 Task: Plan a time block for the yoga and relaxation practice.
Action: Mouse moved to (103, 102)
Screenshot: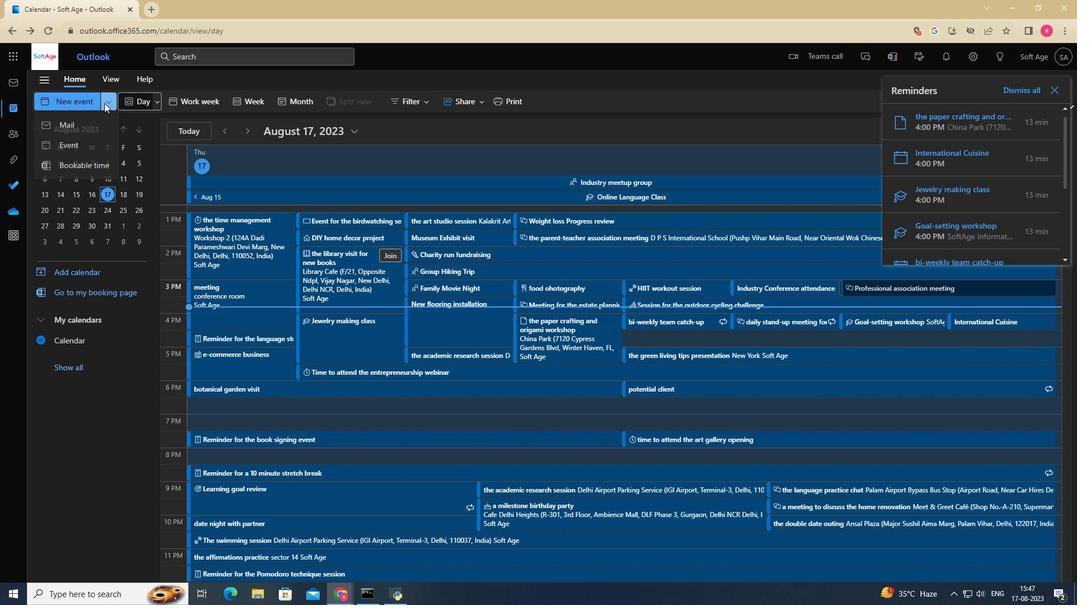 
Action: Mouse pressed left at (103, 102)
Screenshot: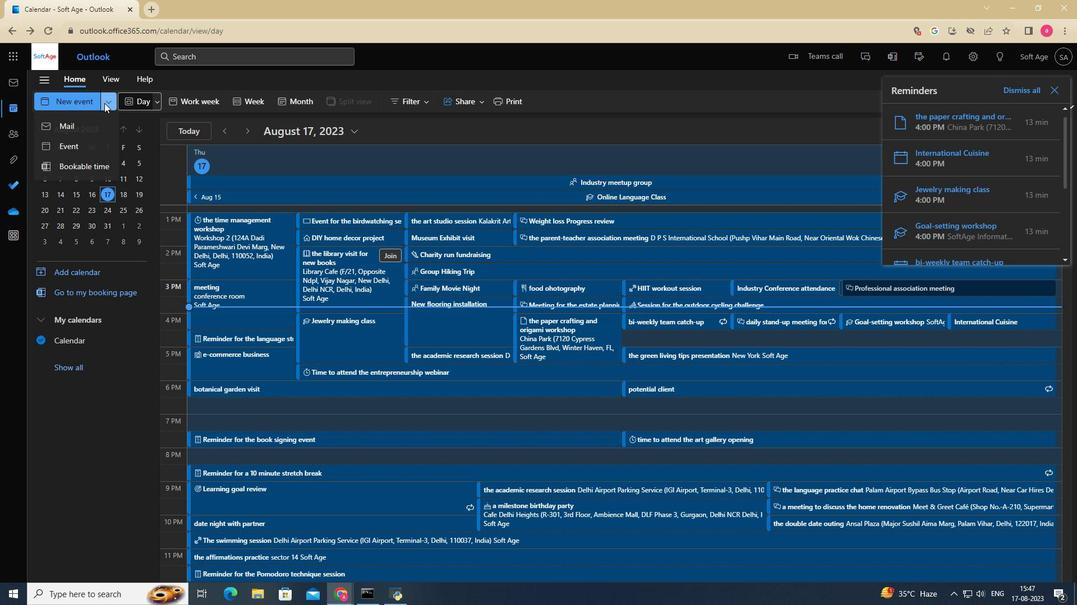 
Action: Mouse moved to (79, 166)
Screenshot: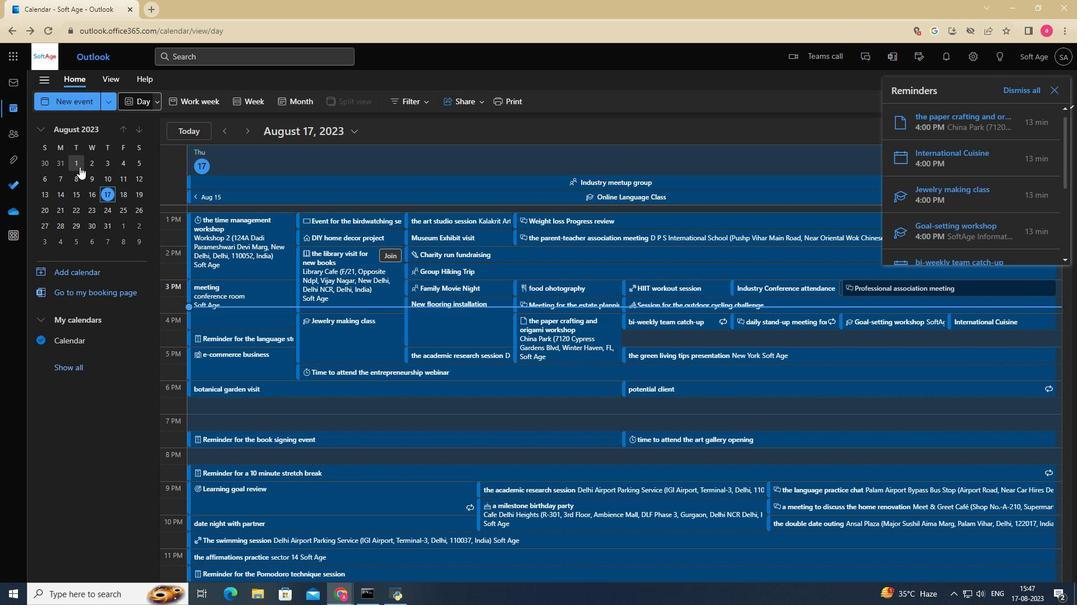 
Action: Mouse pressed left at (79, 166)
Screenshot: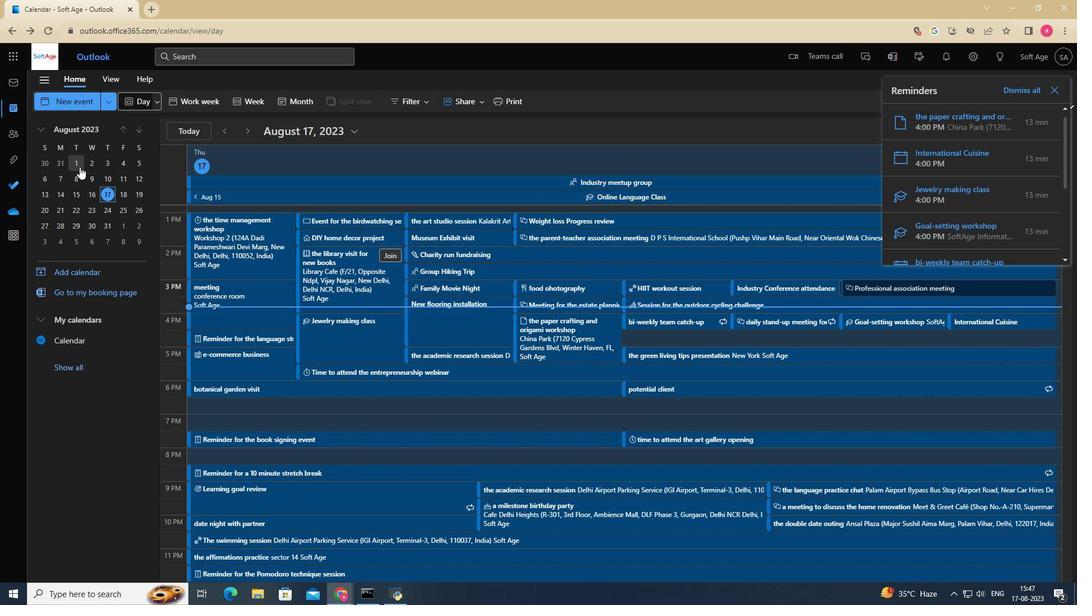 
Action: Mouse moved to (342, 130)
Screenshot: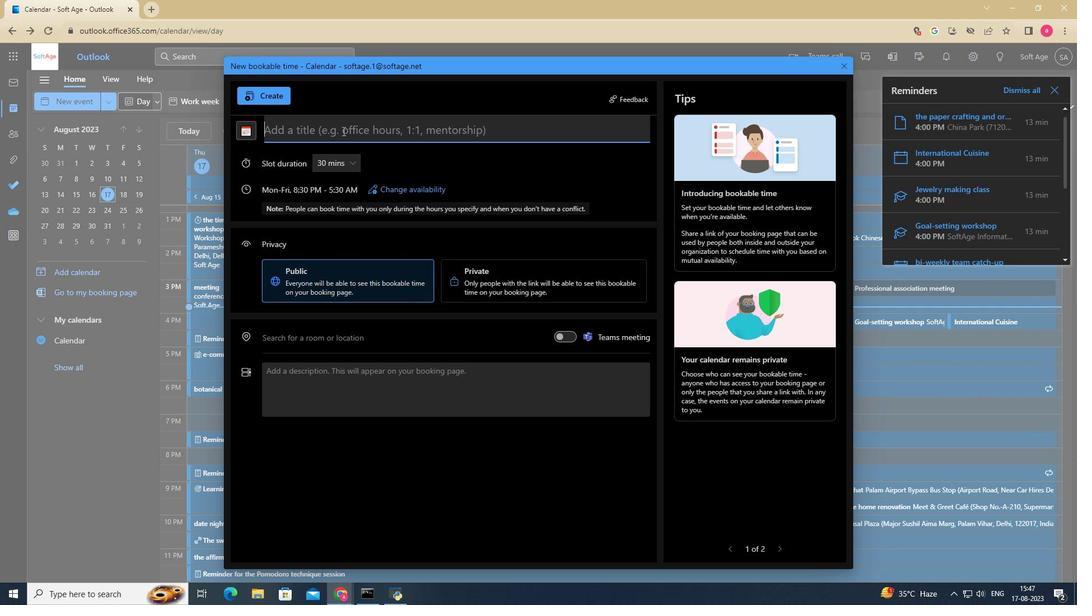 
Action: Mouse pressed left at (342, 130)
Screenshot: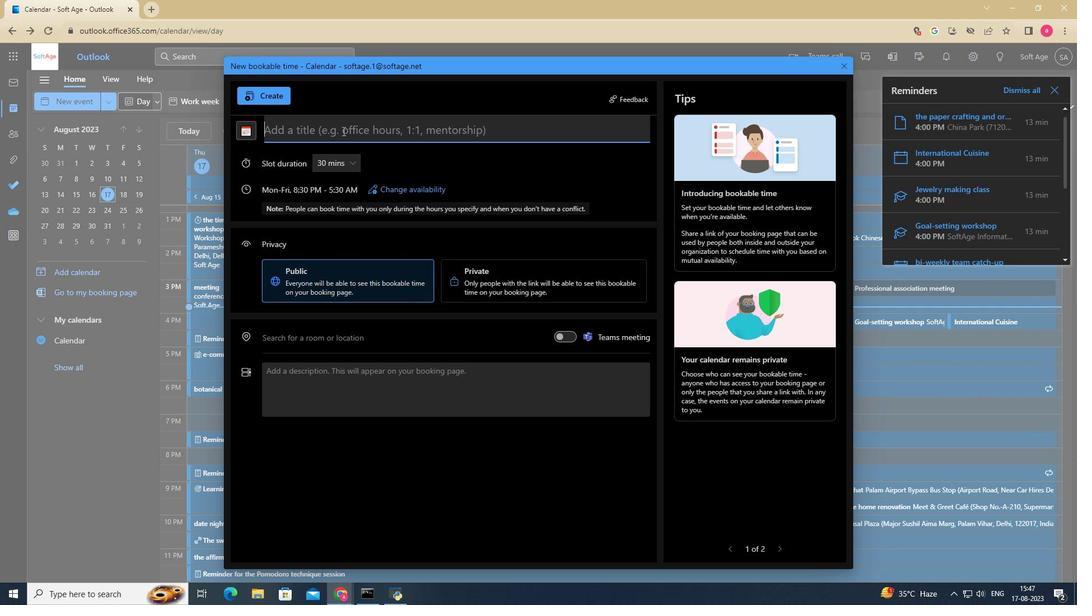 
Action: Key pressed the<Key.space>yoga<Key.space>and<Key.space>relaxation<Key.space>practice.<Key.backspace>
Screenshot: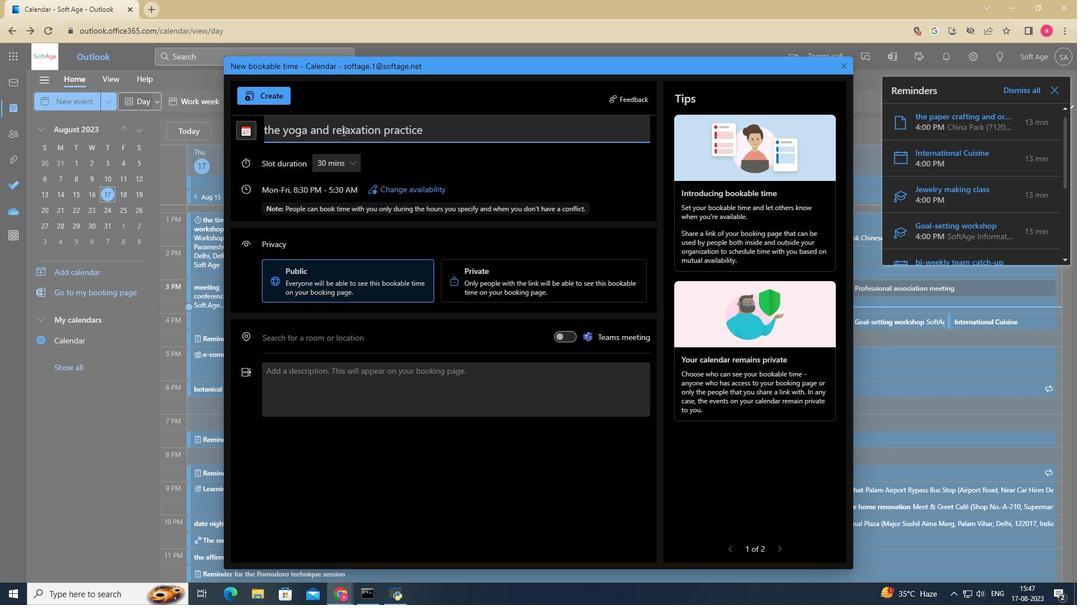 
Action: Mouse moved to (324, 169)
Screenshot: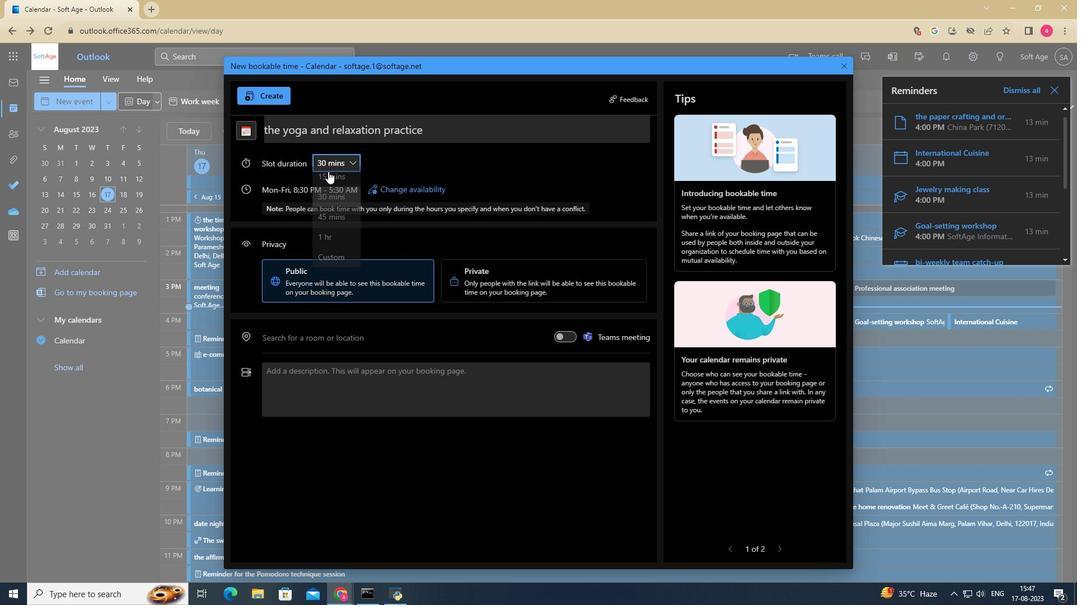 
Action: Mouse pressed left at (324, 169)
Screenshot: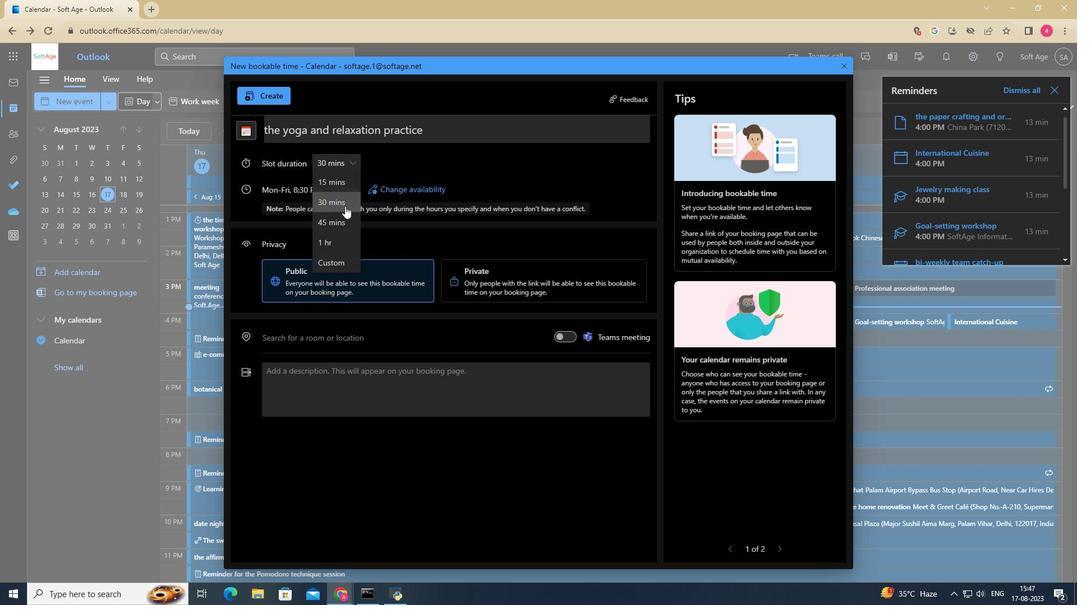 
Action: Mouse moved to (346, 216)
Screenshot: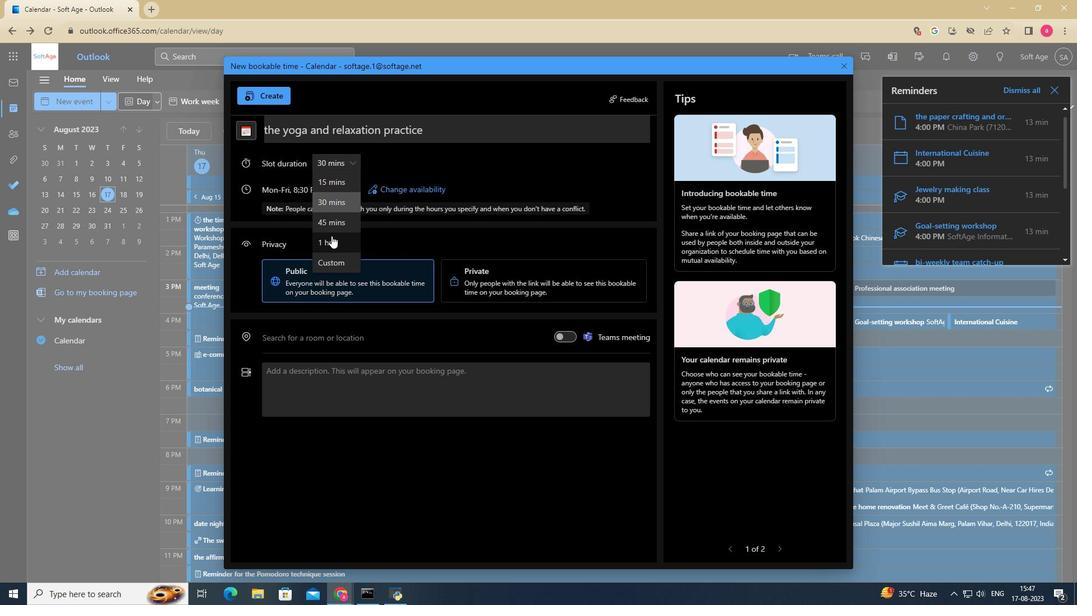 
Action: Mouse scrolled (346, 214) with delta (0, 0)
Screenshot: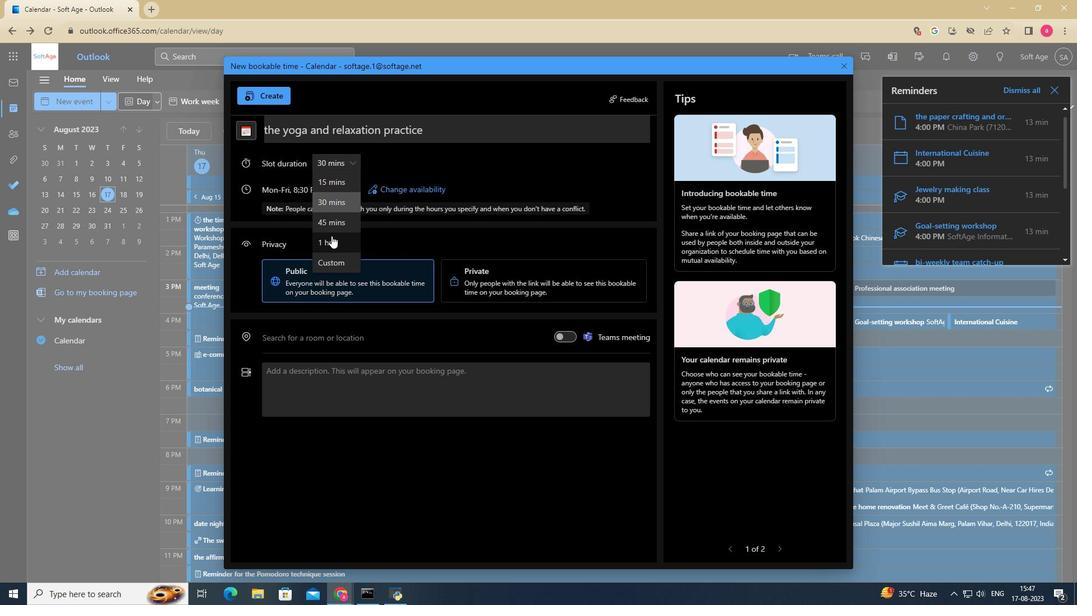 
Action: Mouse moved to (346, 218)
Screenshot: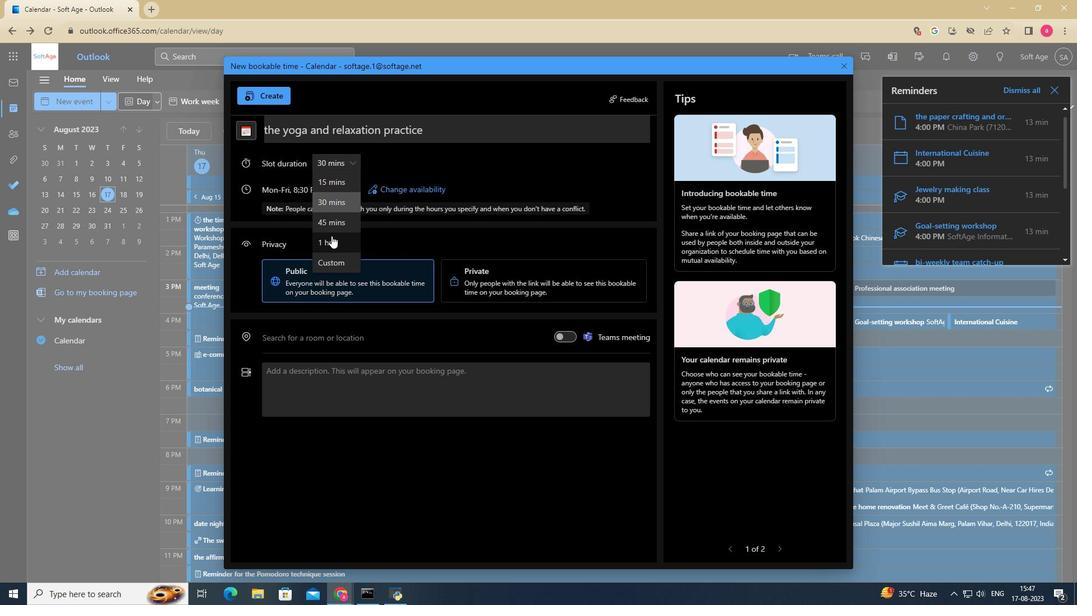 
Action: Mouse scrolled (346, 217) with delta (0, 0)
Screenshot: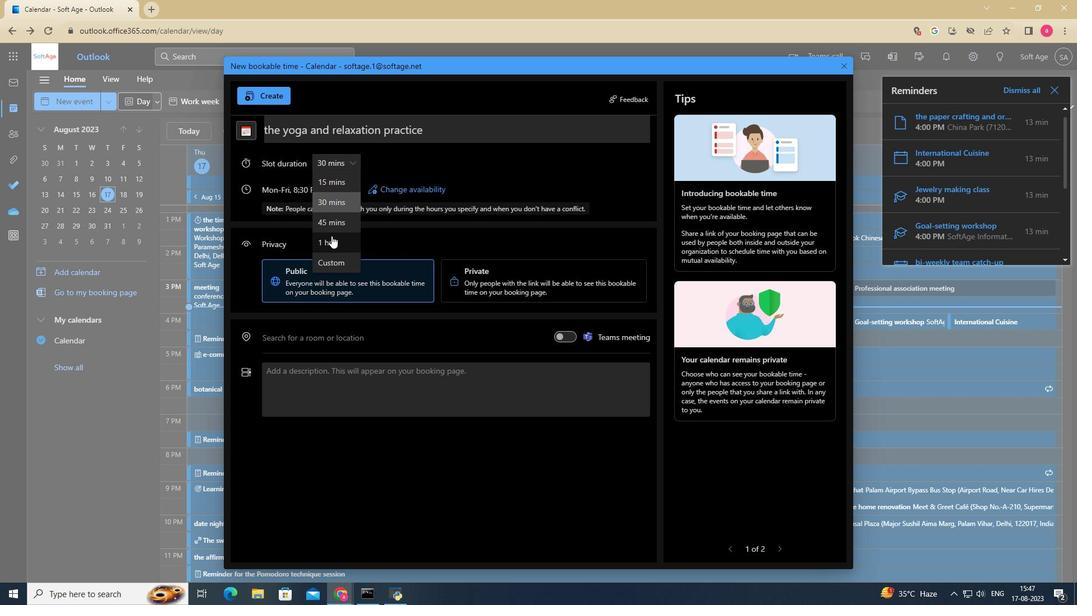 
Action: Mouse moved to (346, 218)
Screenshot: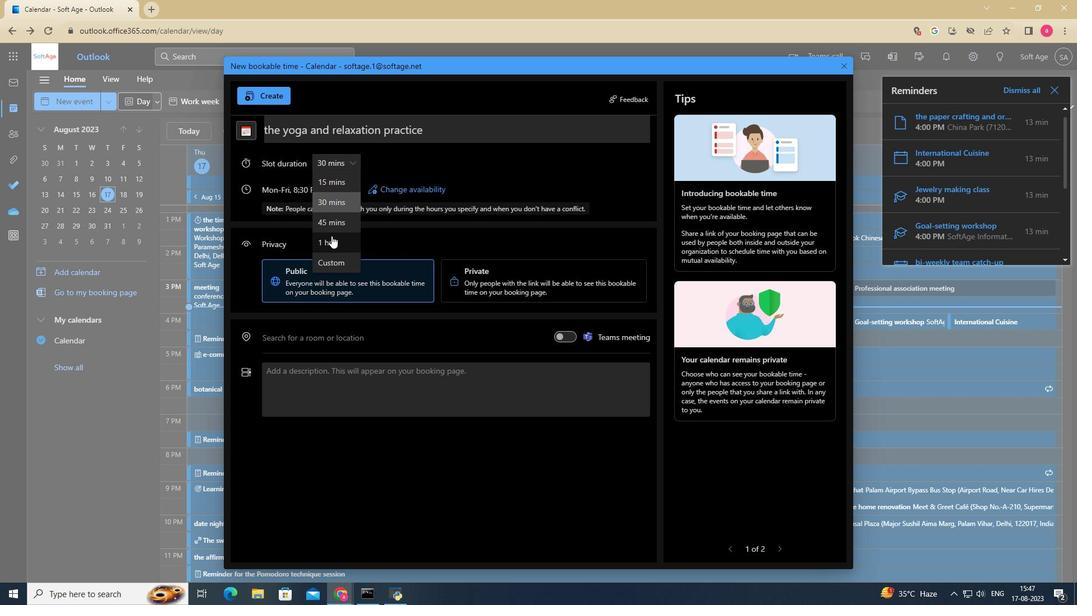 
Action: Mouse scrolled (346, 218) with delta (0, 0)
Screenshot: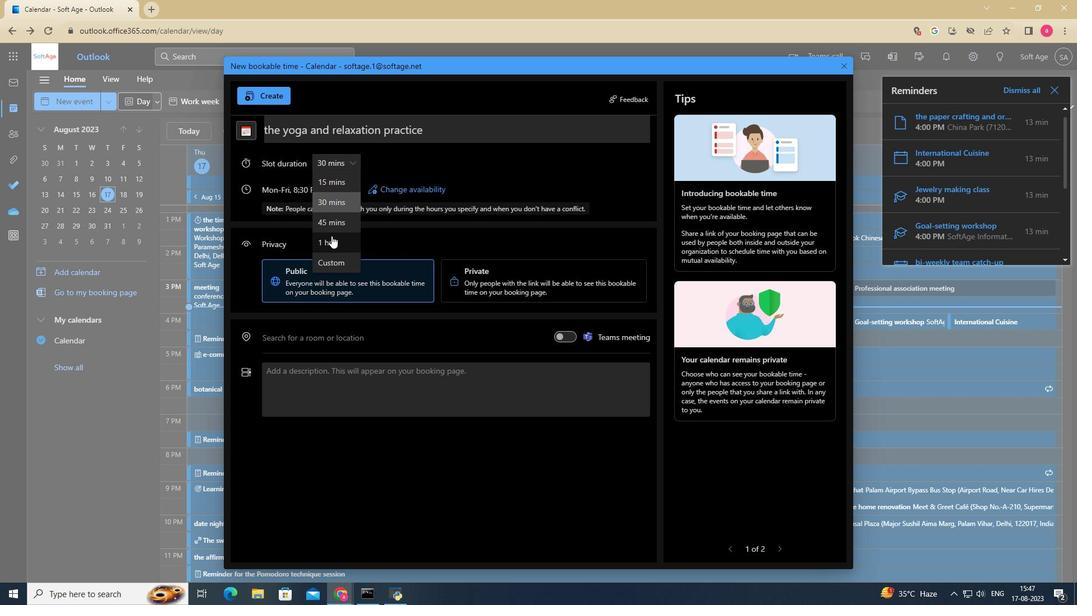 
Action: Mouse scrolled (346, 218) with delta (0, 0)
Screenshot: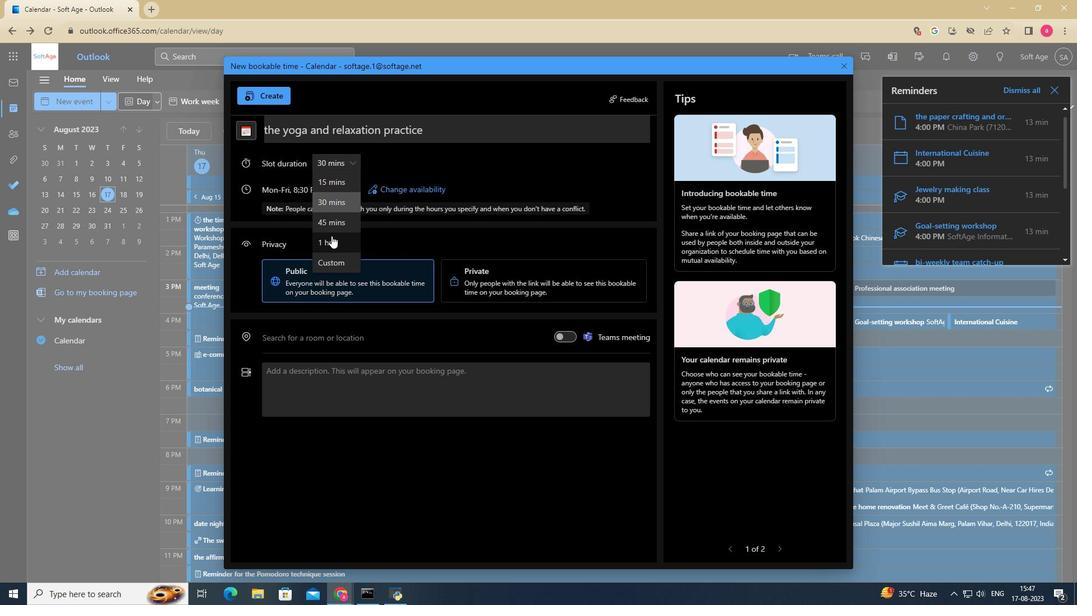 
Action: Mouse scrolled (346, 218) with delta (0, 0)
Screenshot: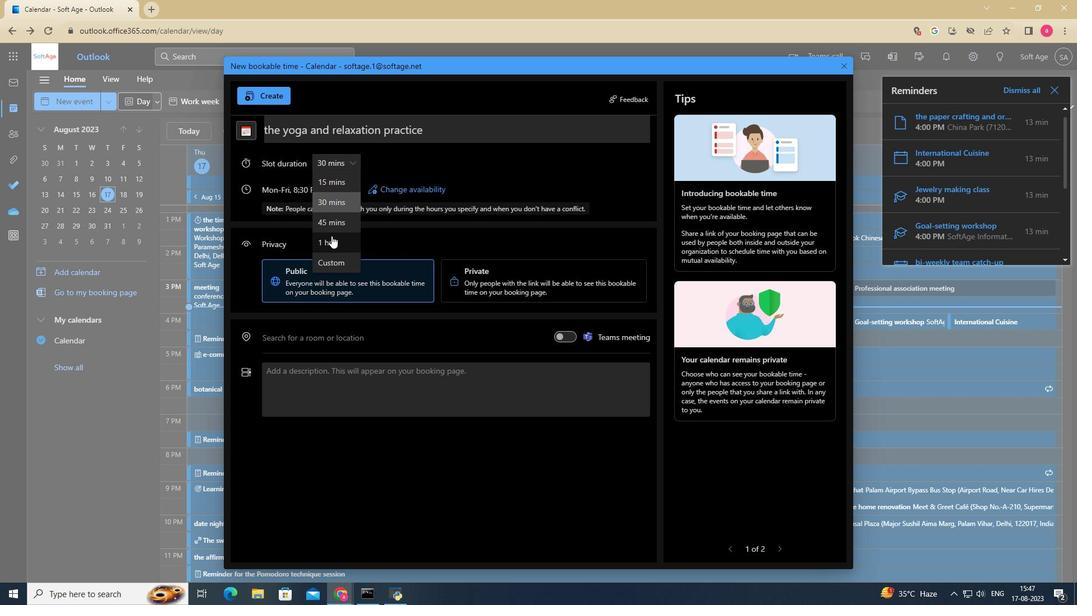 
Action: Mouse moved to (331, 235)
Screenshot: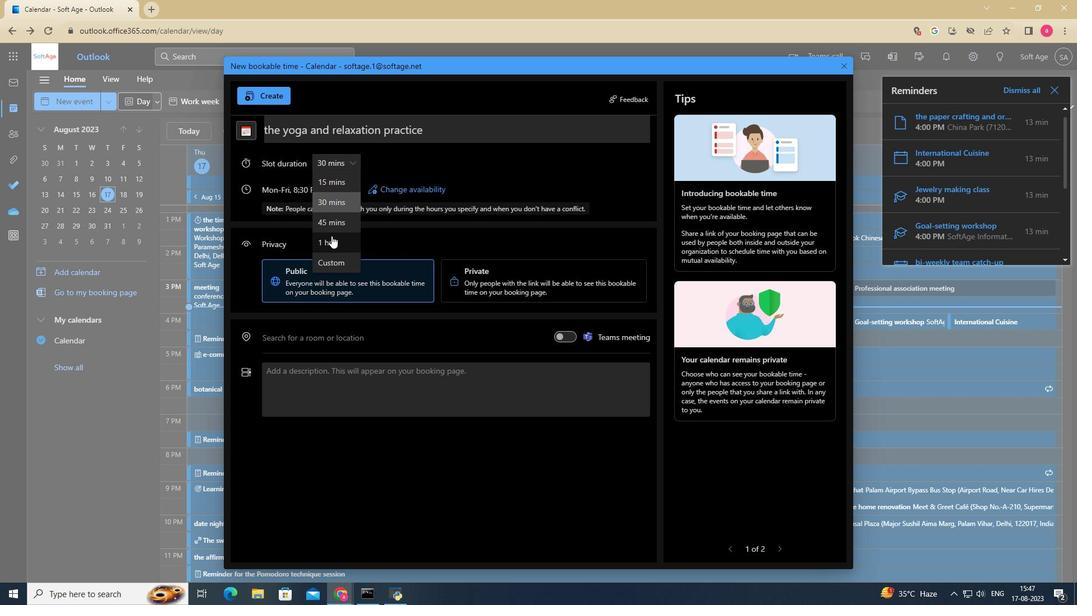 
Action: Mouse pressed left at (331, 235)
Screenshot: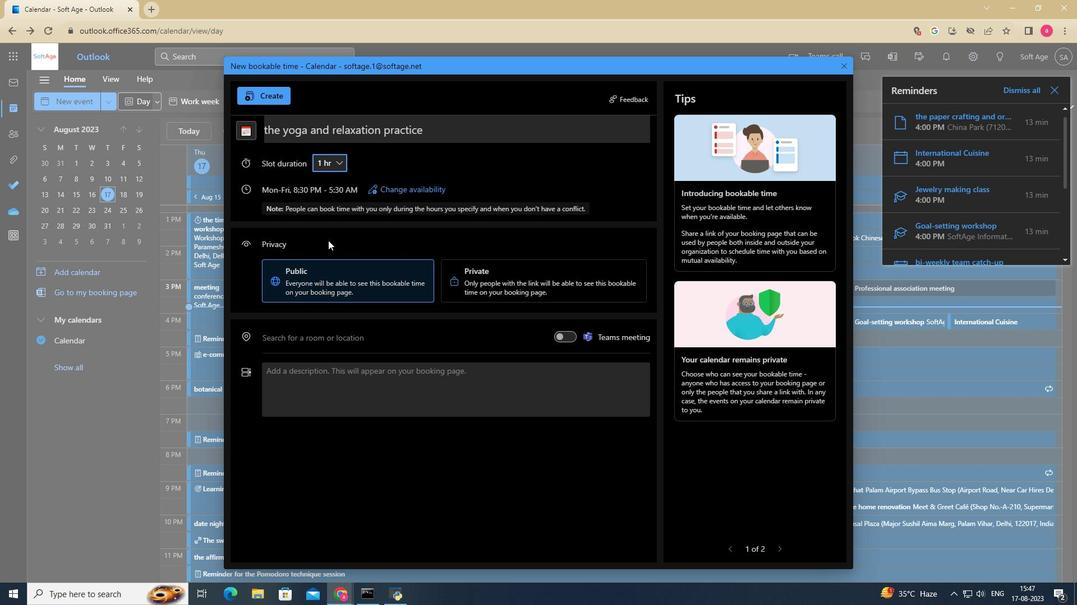 
Action: Mouse moved to (386, 192)
Screenshot: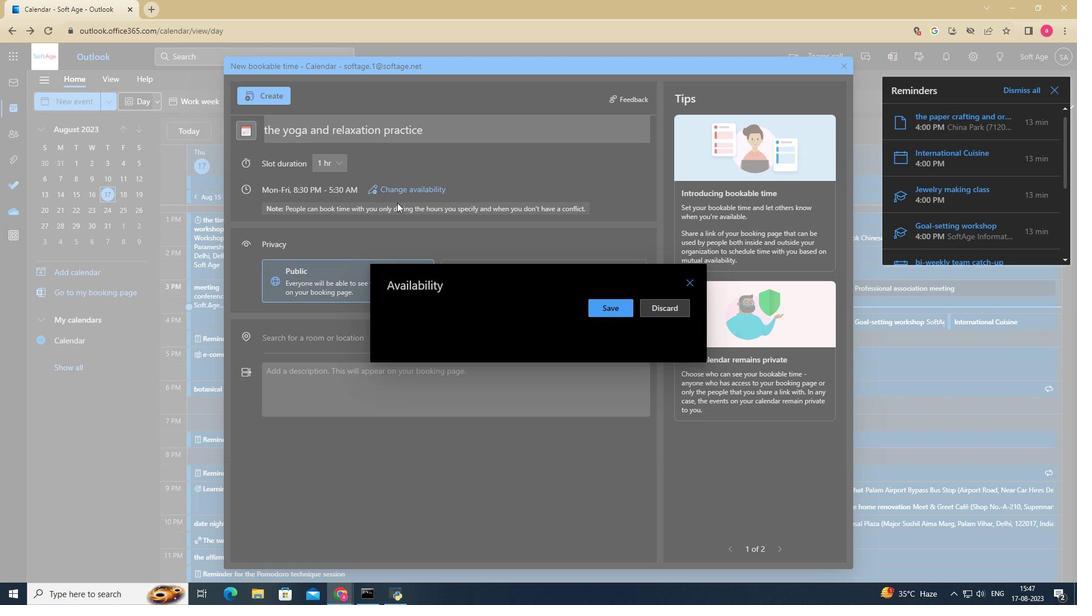 
Action: Mouse pressed left at (386, 192)
Screenshot: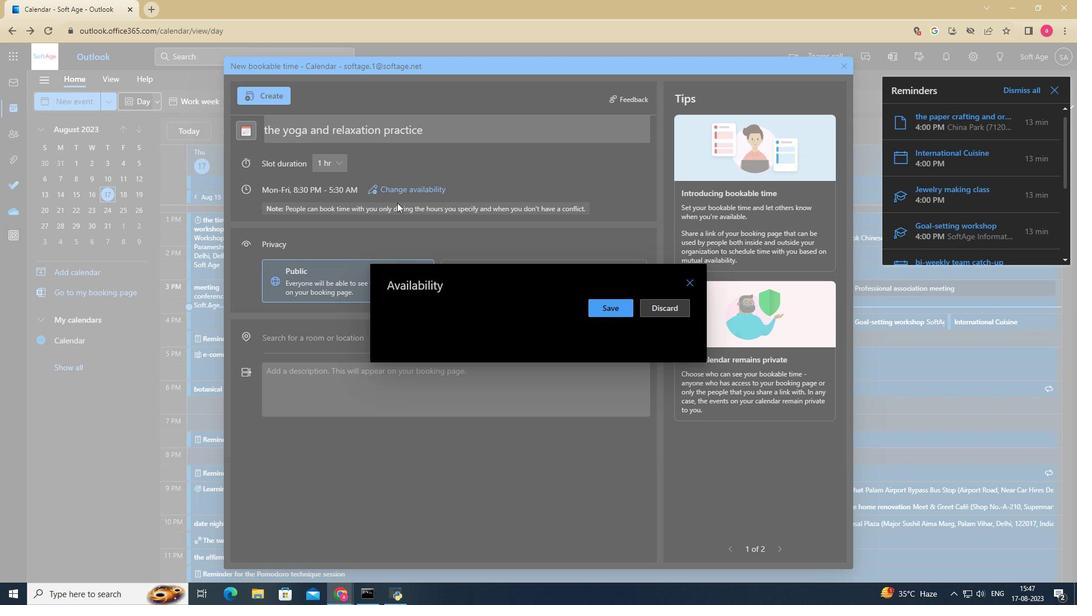 
Action: Mouse moved to (578, 316)
Screenshot: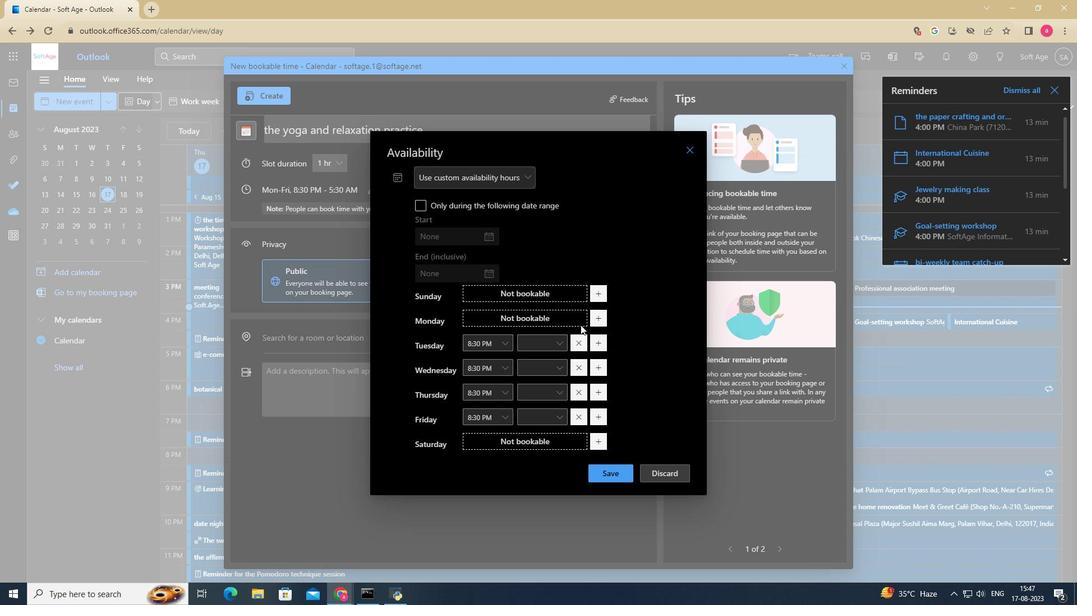 
Action: Mouse pressed left at (578, 316)
Screenshot: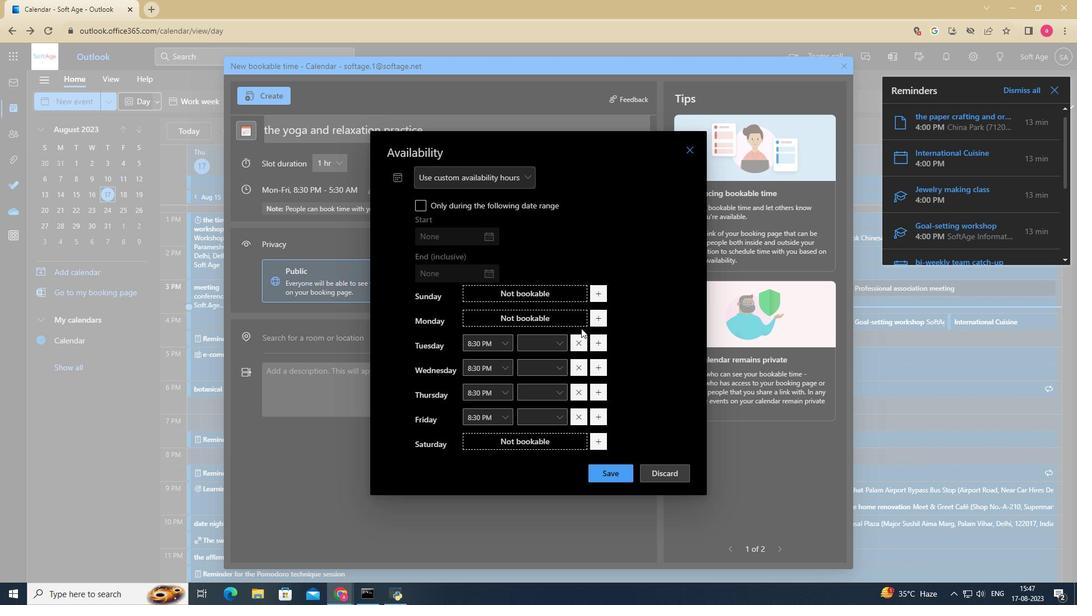 
Action: Mouse moved to (580, 331)
Screenshot: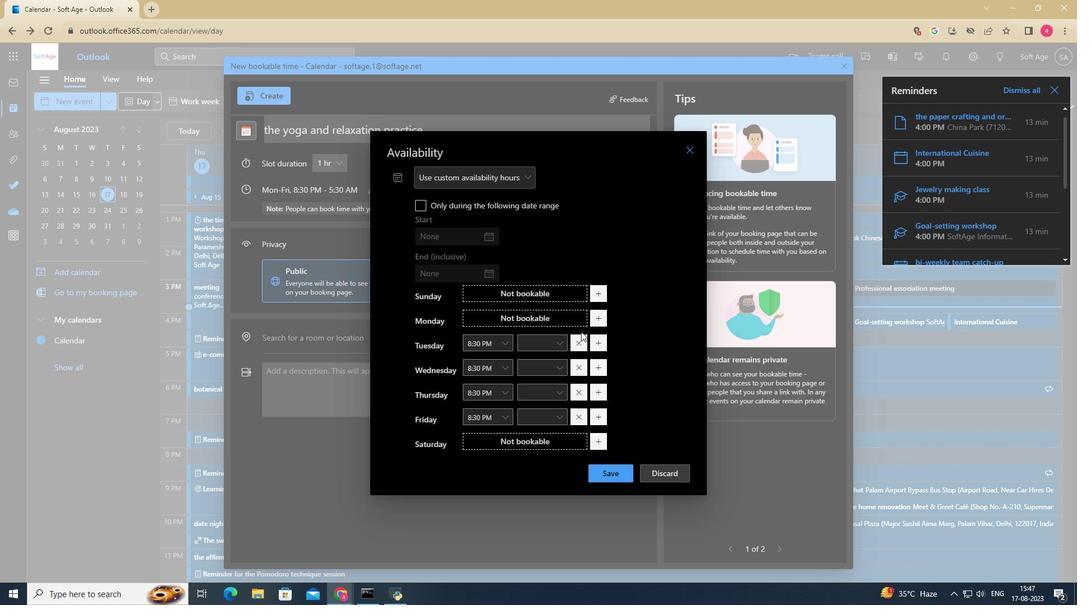 
Action: Mouse pressed left at (580, 331)
Screenshot: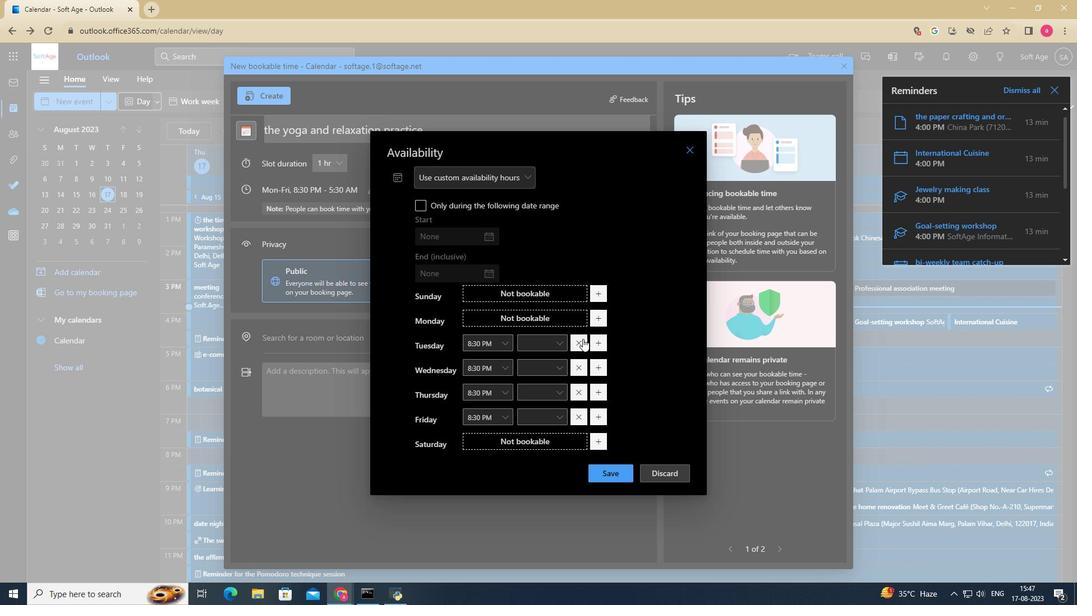 
Action: Mouse moved to (582, 338)
Screenshot: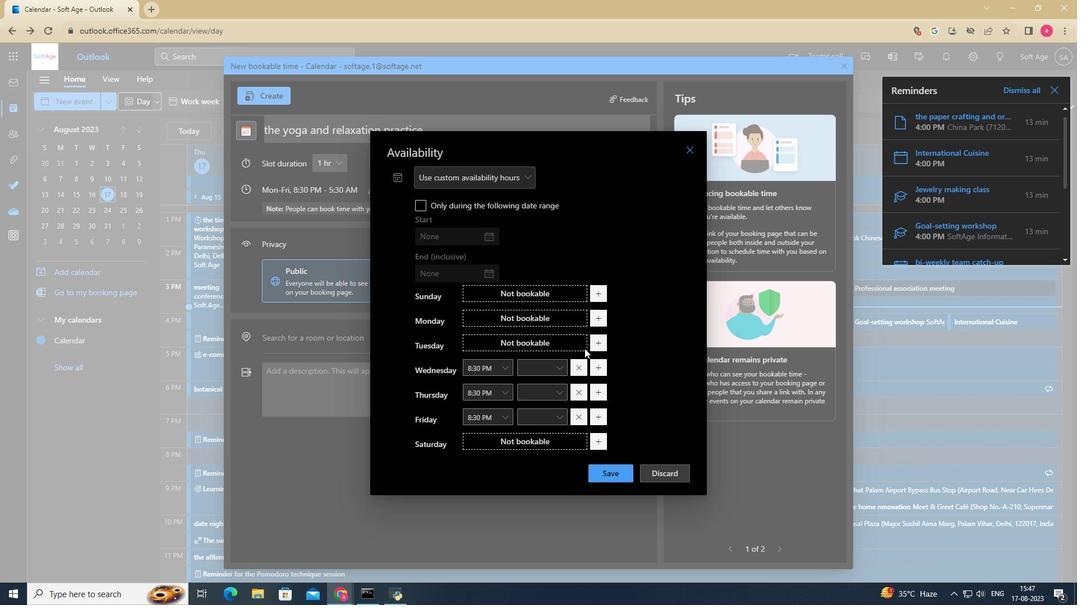 
Action: Mouse pressed left at (582, 338)
Screenshot: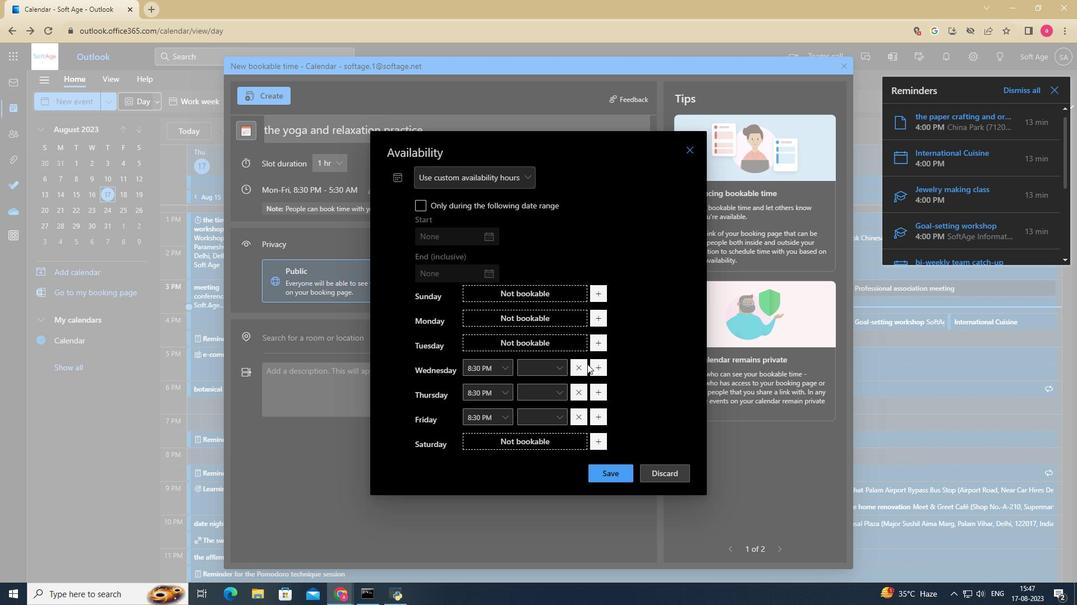 
Action: Mouse moved to (585, 364)
Screenshot: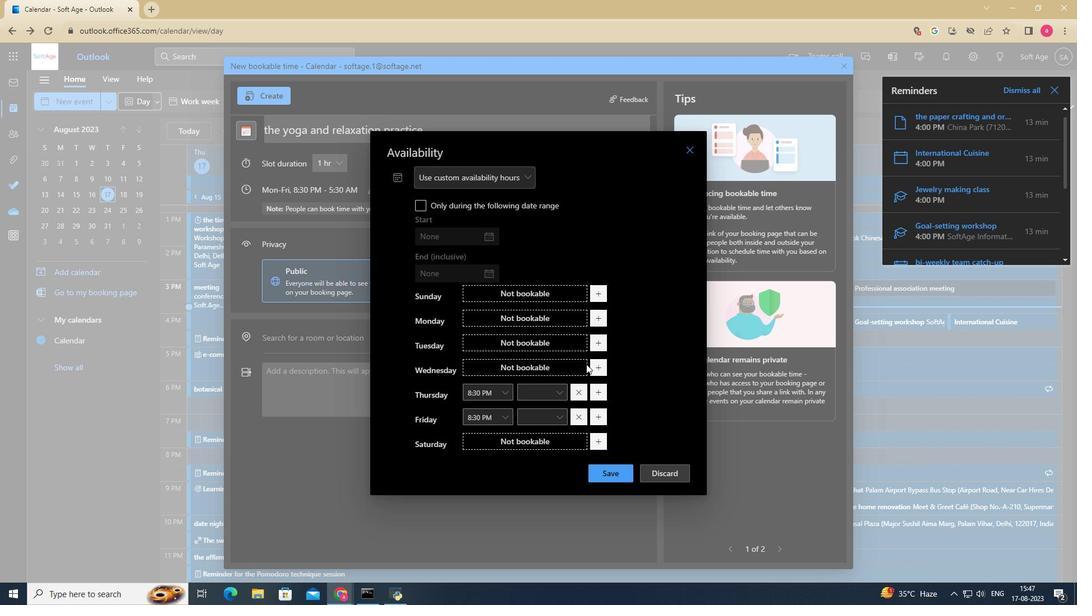 
Action: Mouse pressed left at (585, 364)
Screenshot: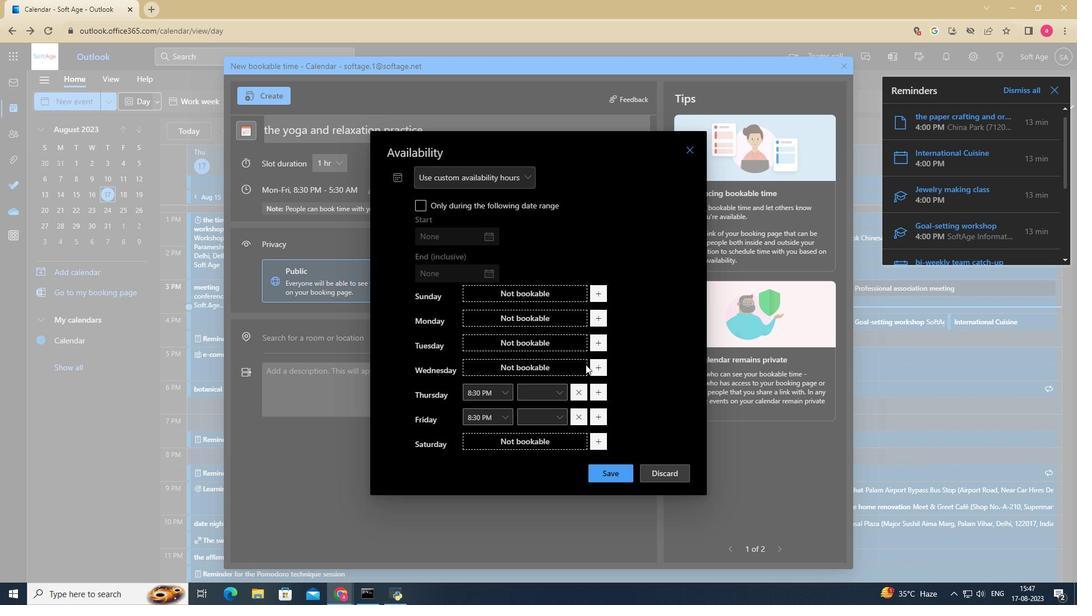 
Action: Mouse moved to (574, 391)
Screenshot: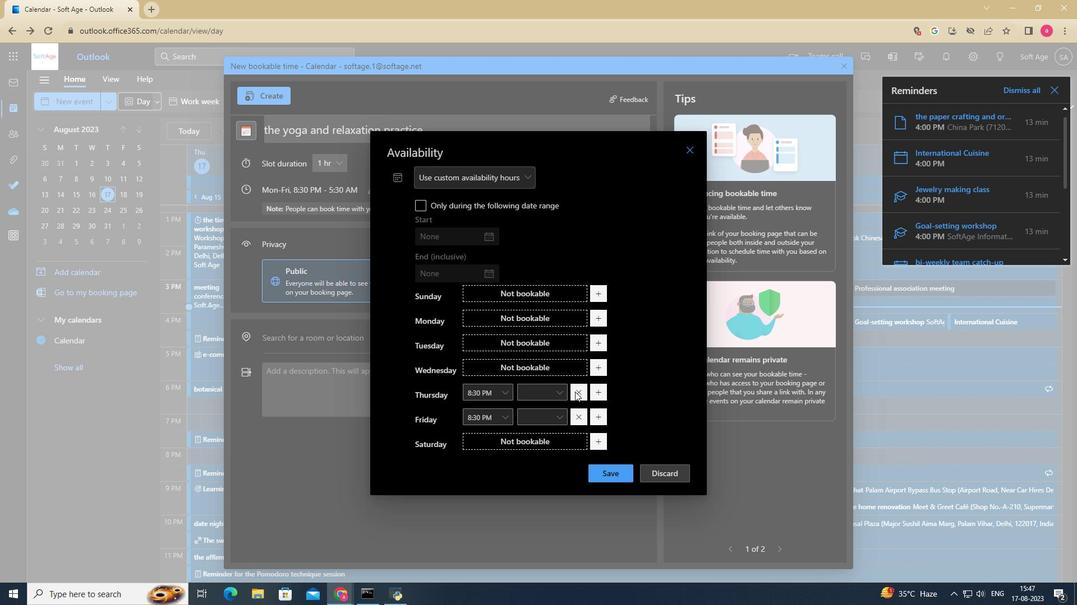 
Action: Mouse pressed left at (574, 391)
Screenshot: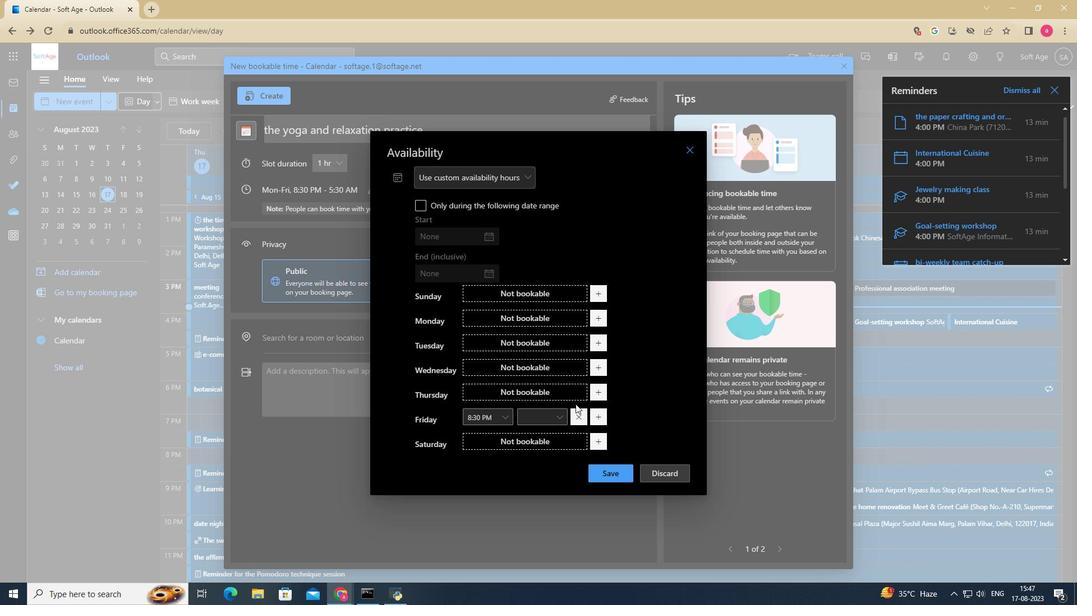 
Action: Mouse moved to (562, 411)
Screenshot: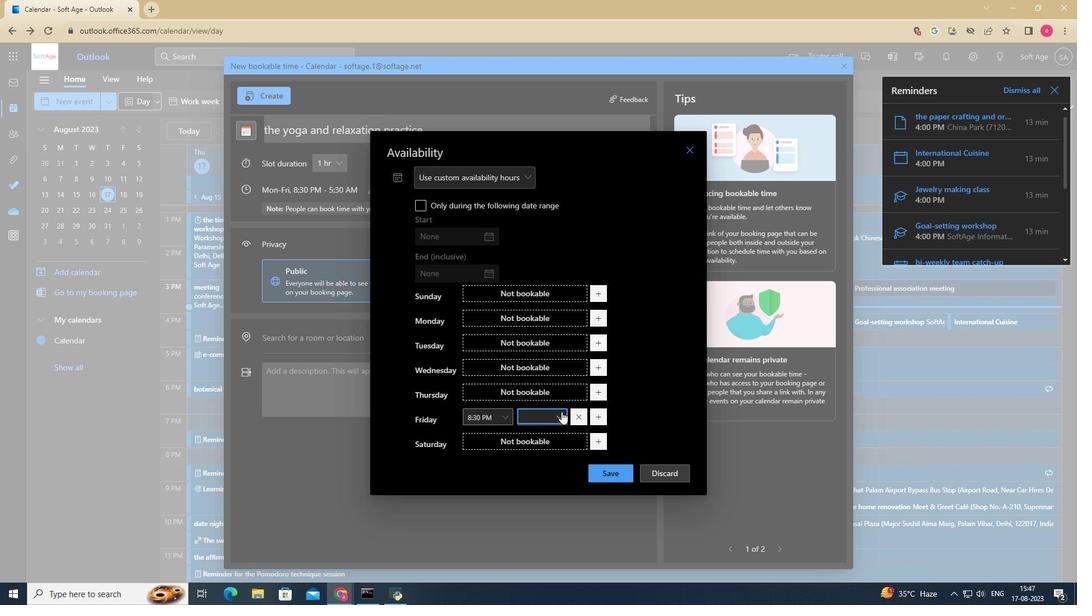 
Action: Mouse pressed left at (562, 411)
Screenshot: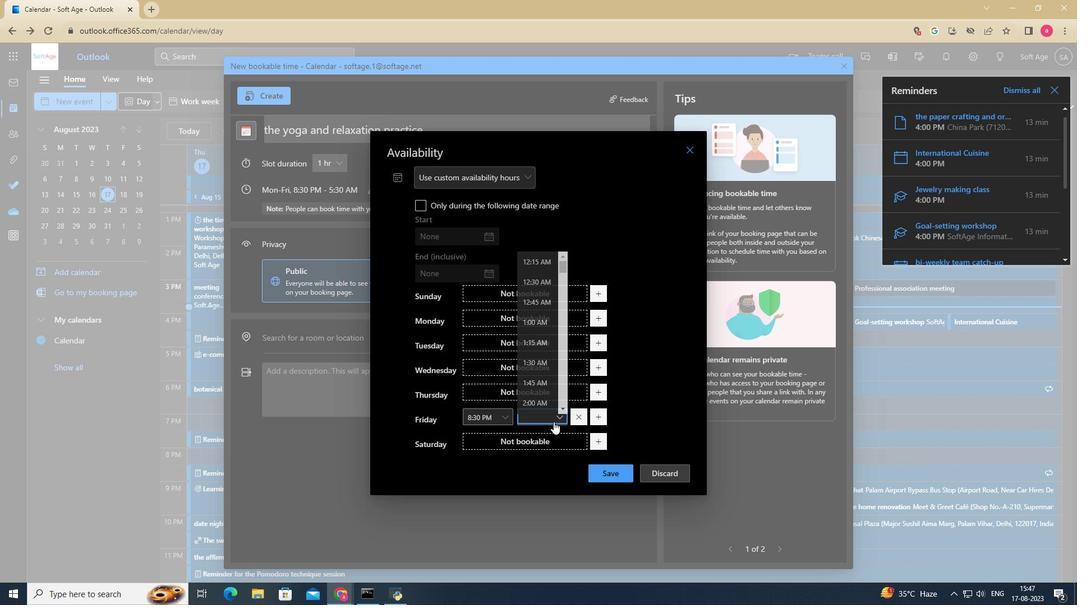 
Action: Mouse moved to (529, 396)
Screenshot: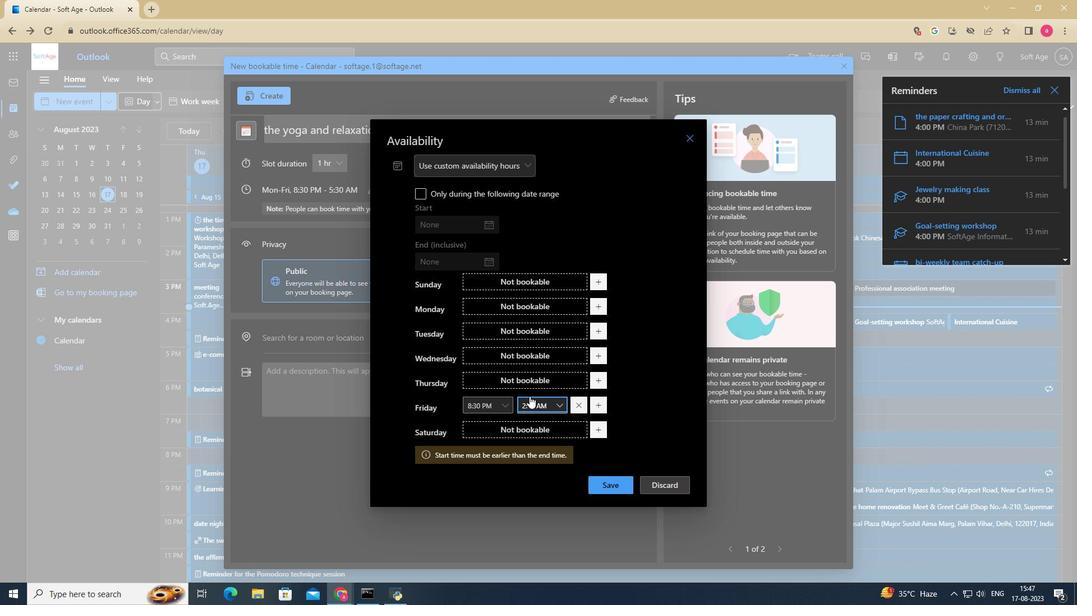 
Action: Mouse pressed left at (529, 396)
Screenshot: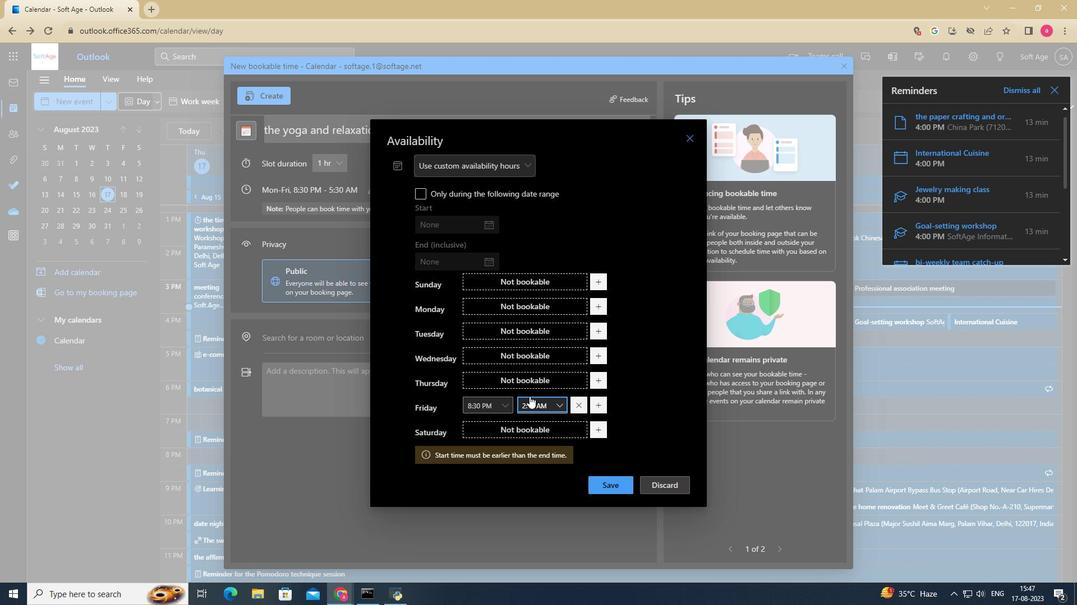 
Action: Mouse moved to (541, 405)
Screenshot: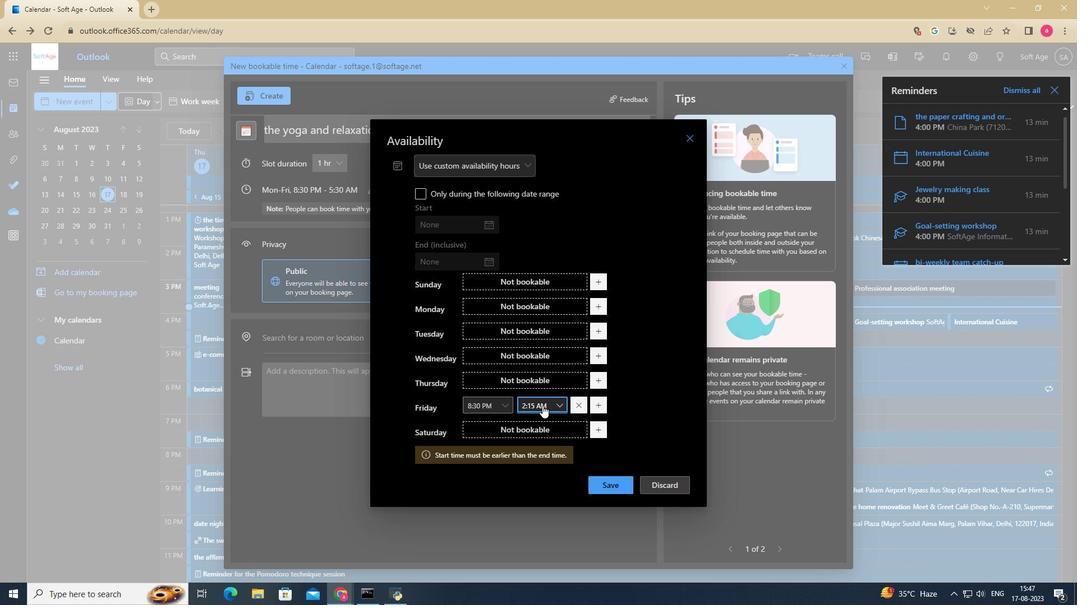 
Action: Mouse pressed left at (541, 405)
Screenshot: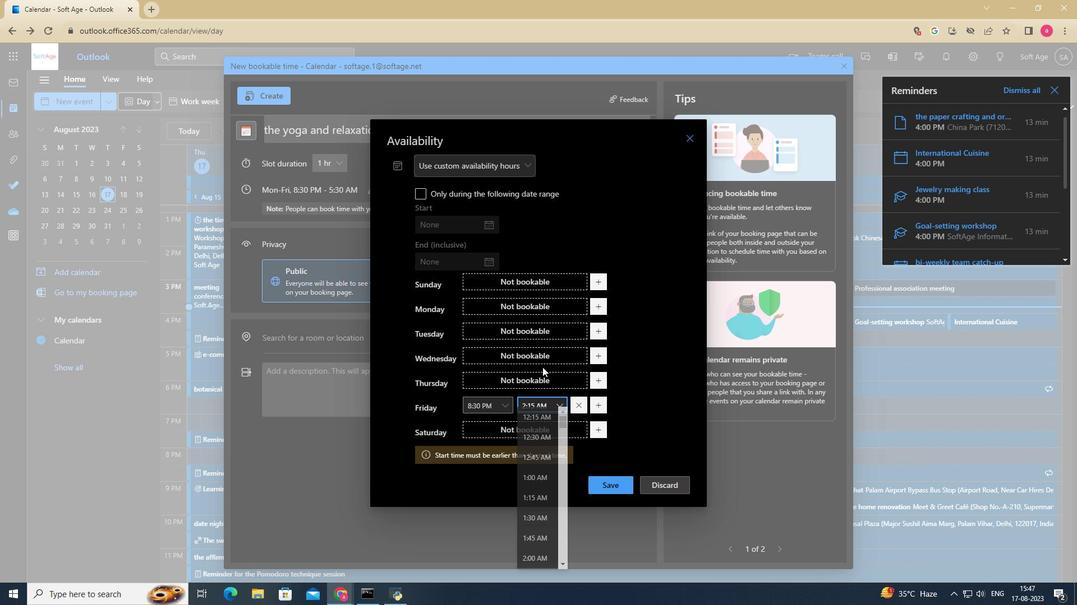 
Action: Mouse moved to (540, 424)
Screenshot: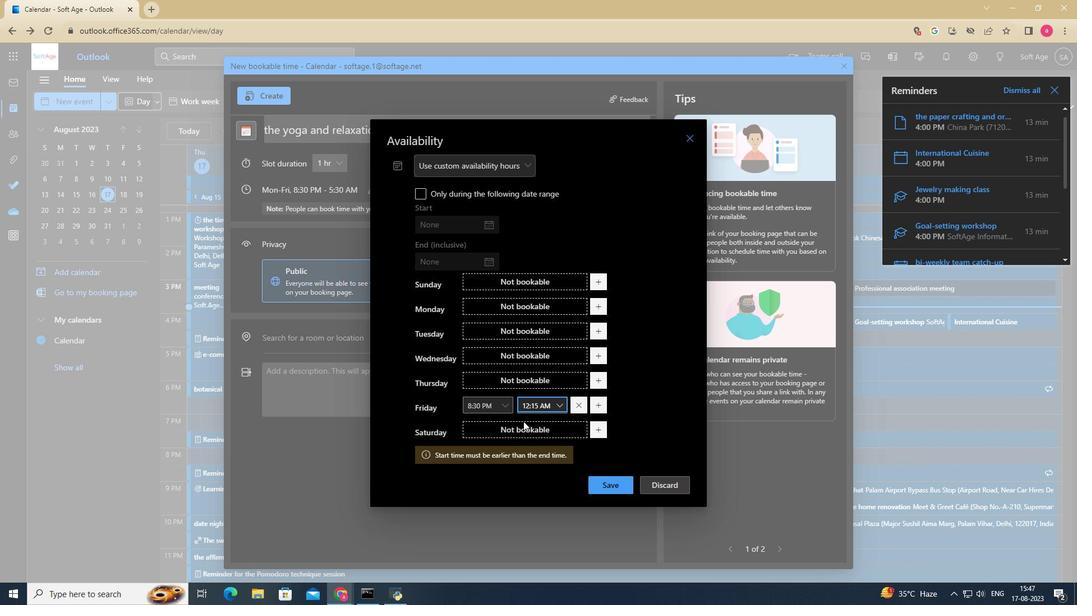 
Action: Mouse pressed left at (540, 424)
Screenshot: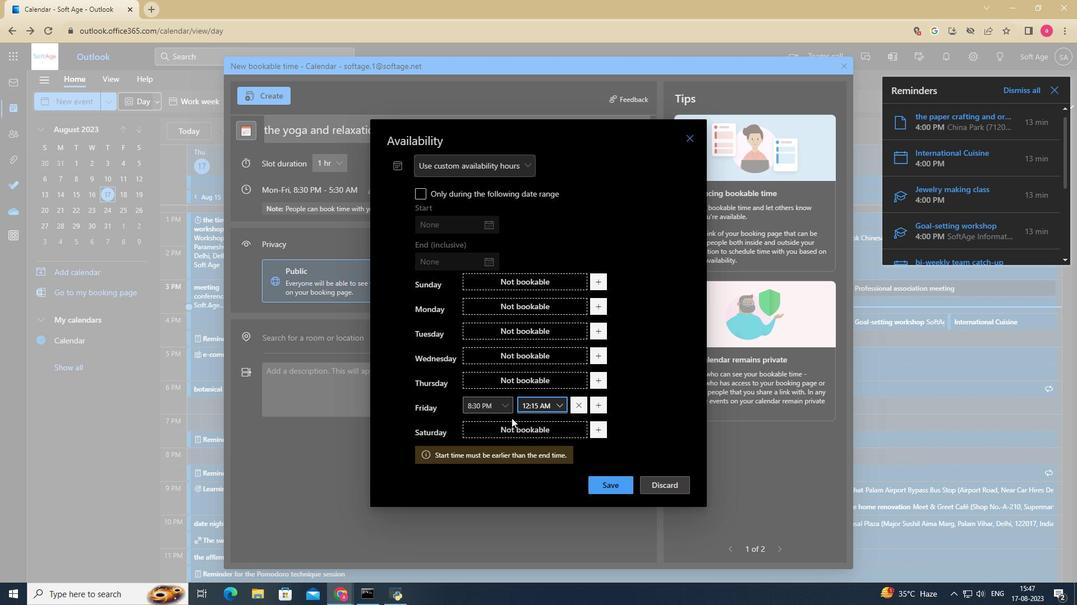 
Action: Mouse moved to (493, 405)
Screenshot: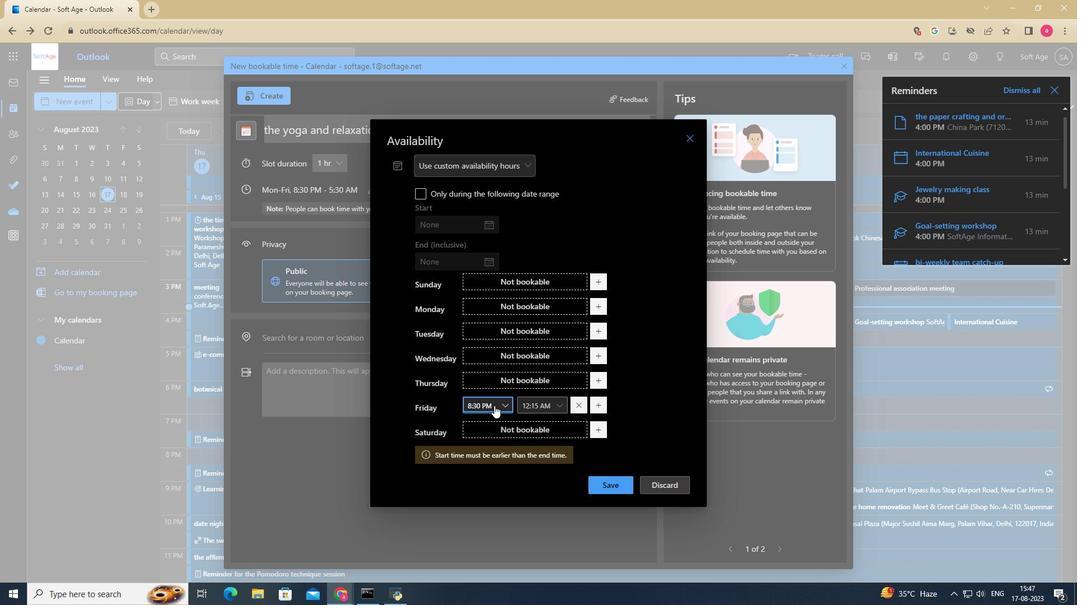 
Action: Mouse pressed left at (493, 405)
Screenshot: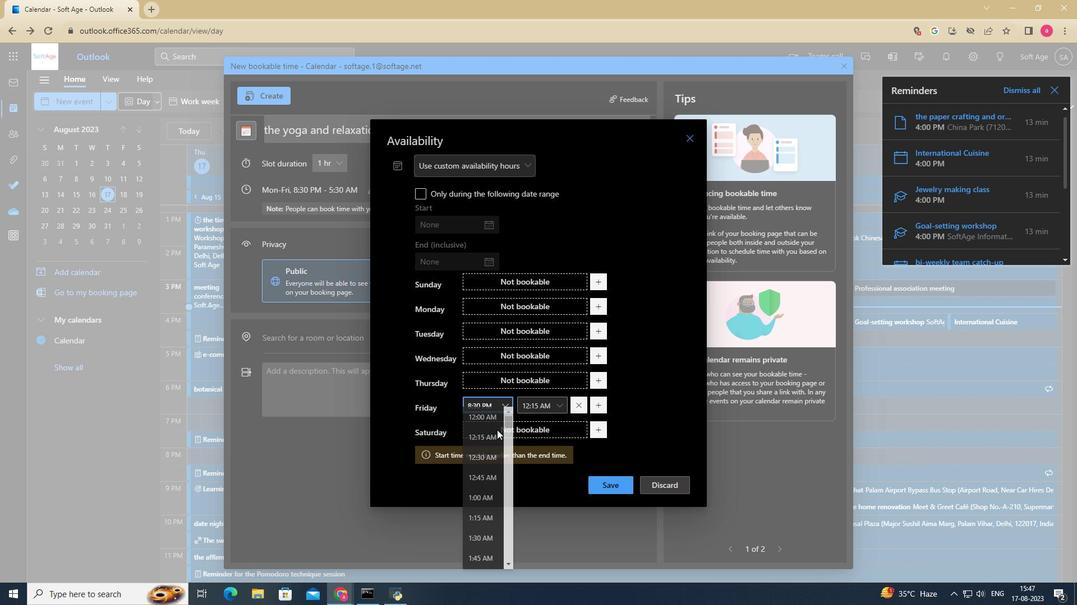 
Action: Mouse moved to (487, 462)
Screenshot: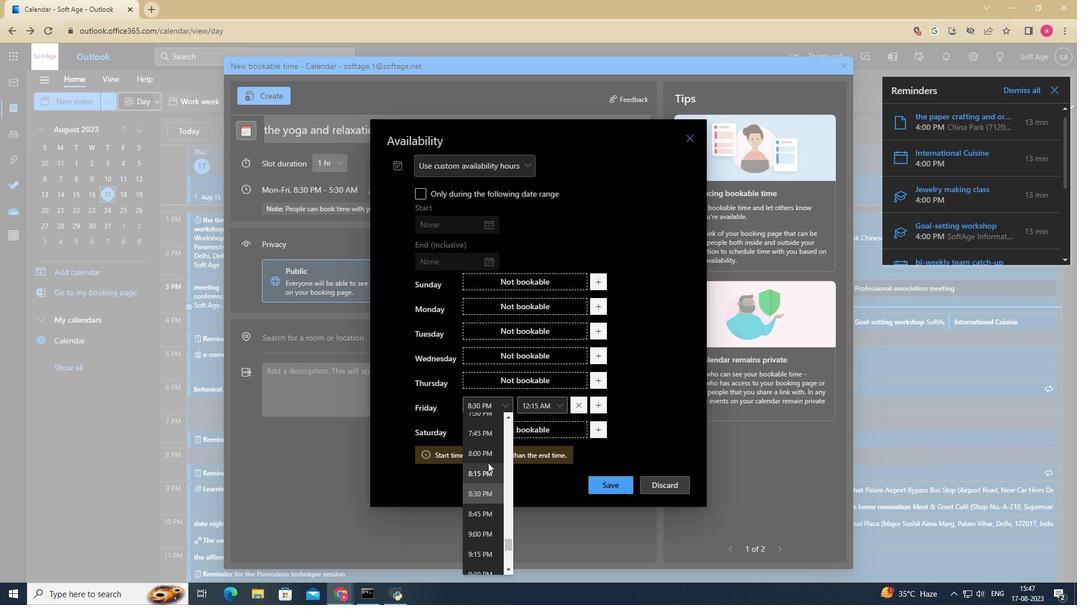 
Action: Mouse pressed left at (487, 462)
Screenshot: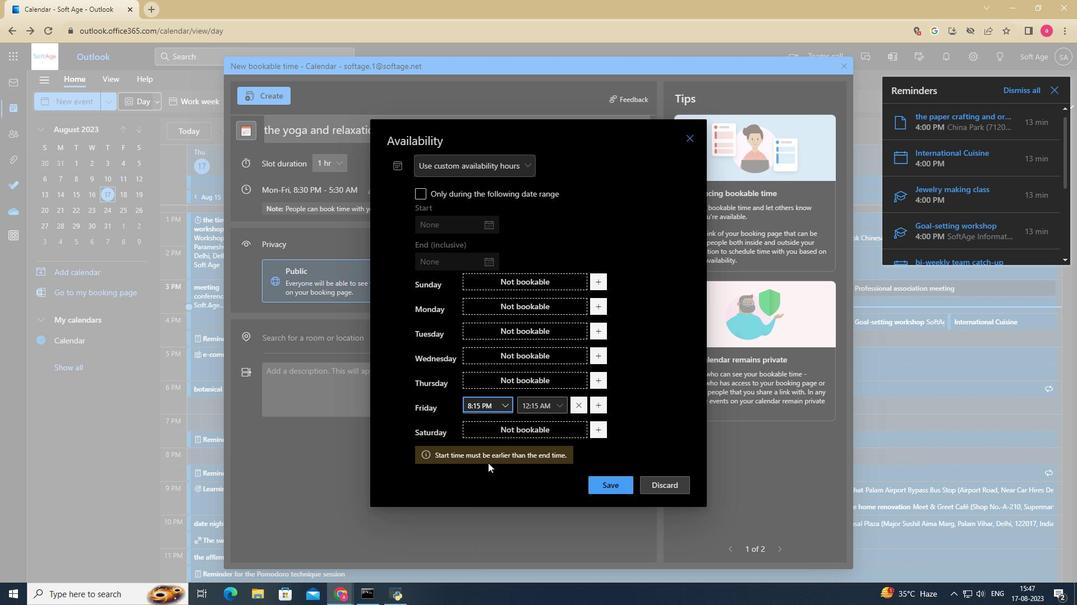 
Action: Mouse moved to (595, 406)
Screenshot: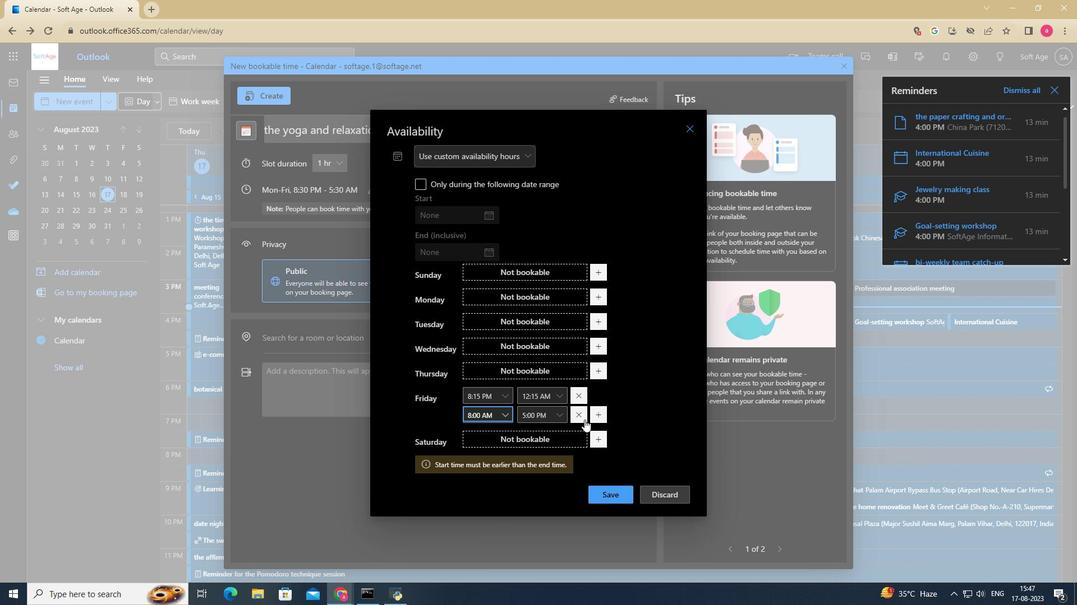 
Action: Mouse pressed left at (595, 406)
Screenshot: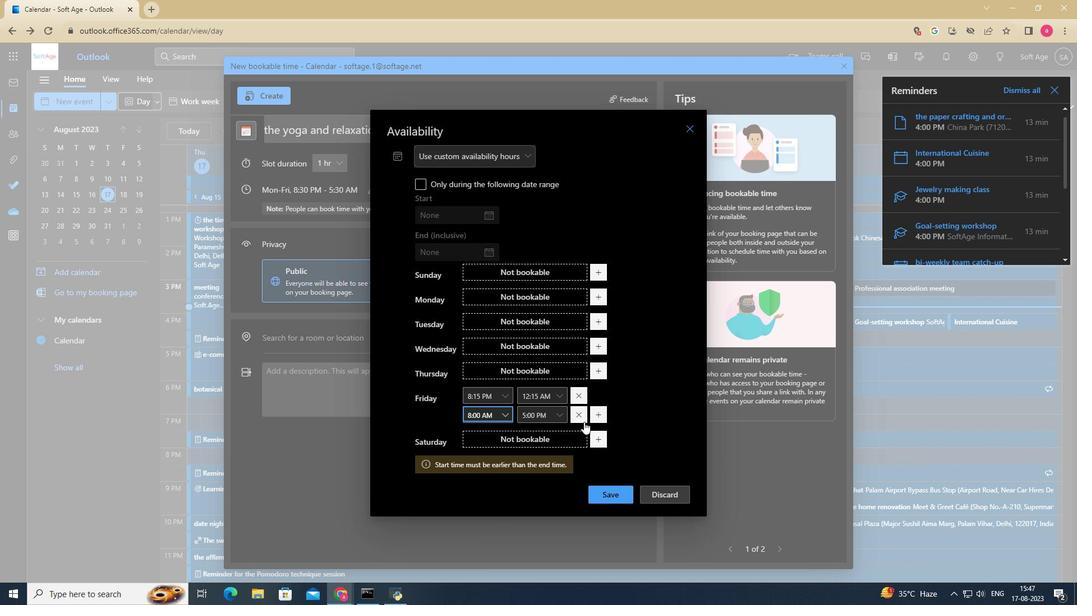 
Action: Mouse moved to (580, 396)
Screenshot: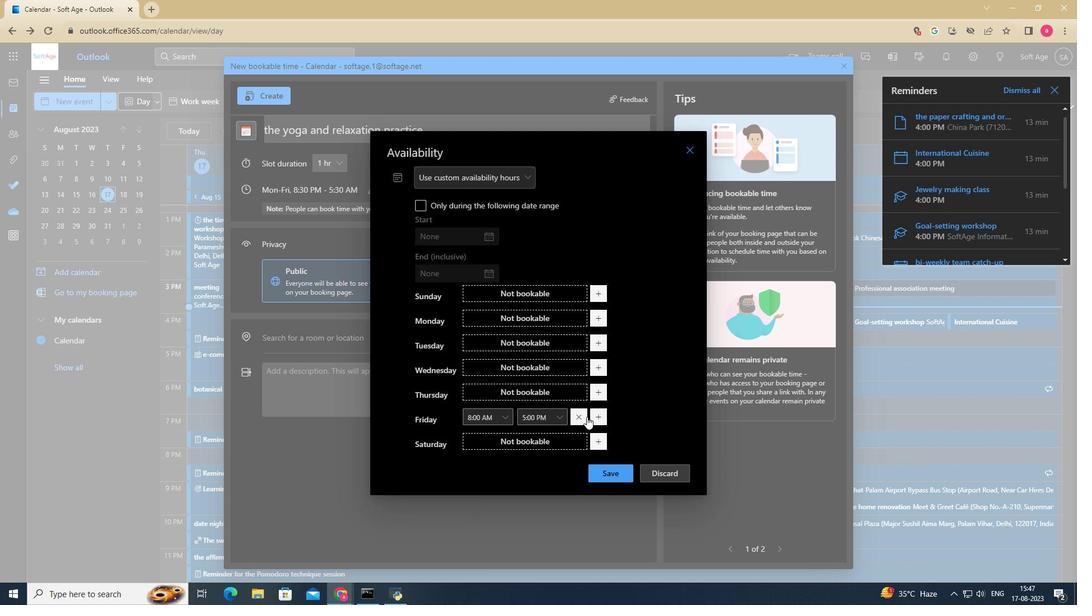 
Action: Mouse pressed left at (580, 396)
Screenshot: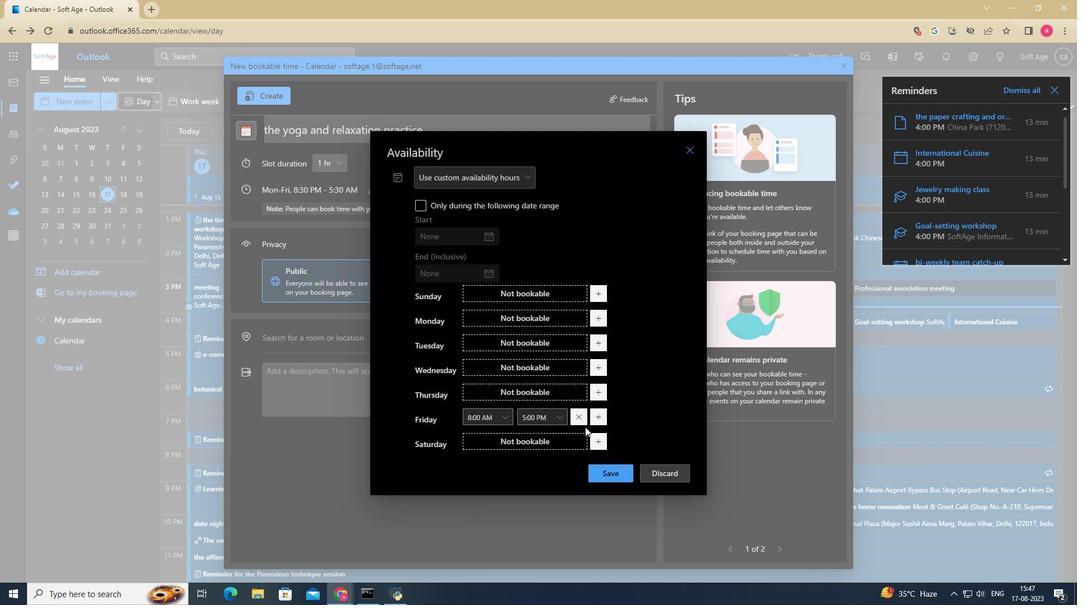 
Action: Mouse moved to (602, 476)
Screenshot: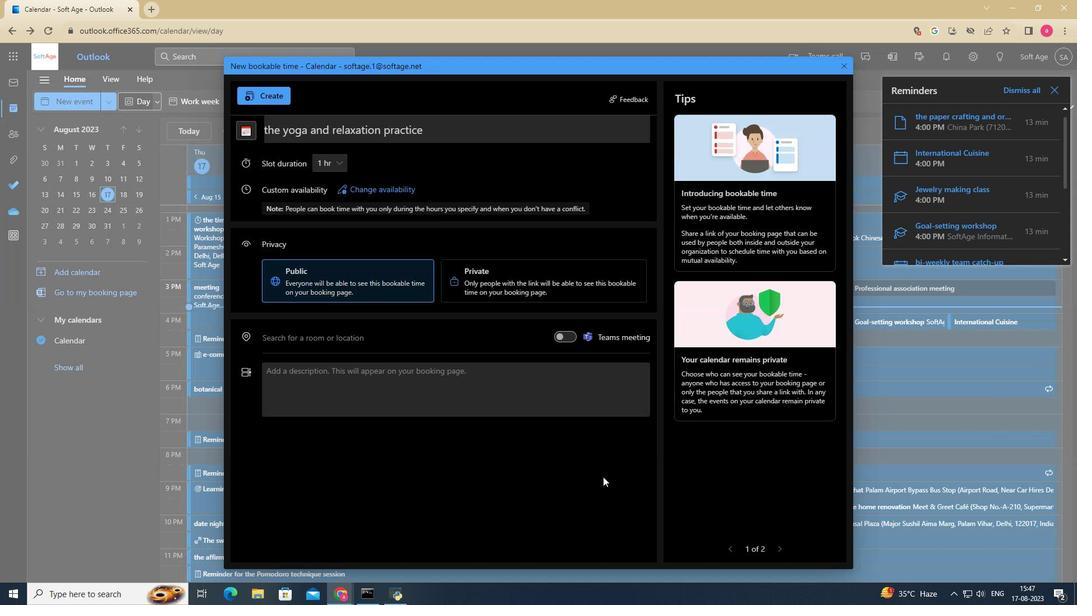 
Action: Mouse pressed left at (602, 476)
Screenshot: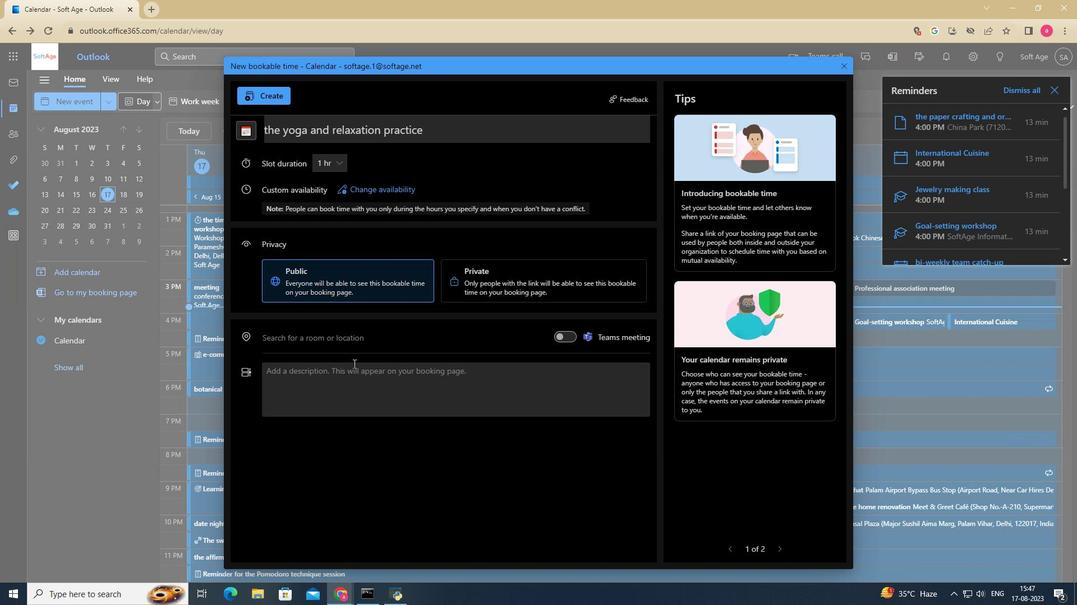 
Action: Mouse moved to (472, 289)
Screenshot: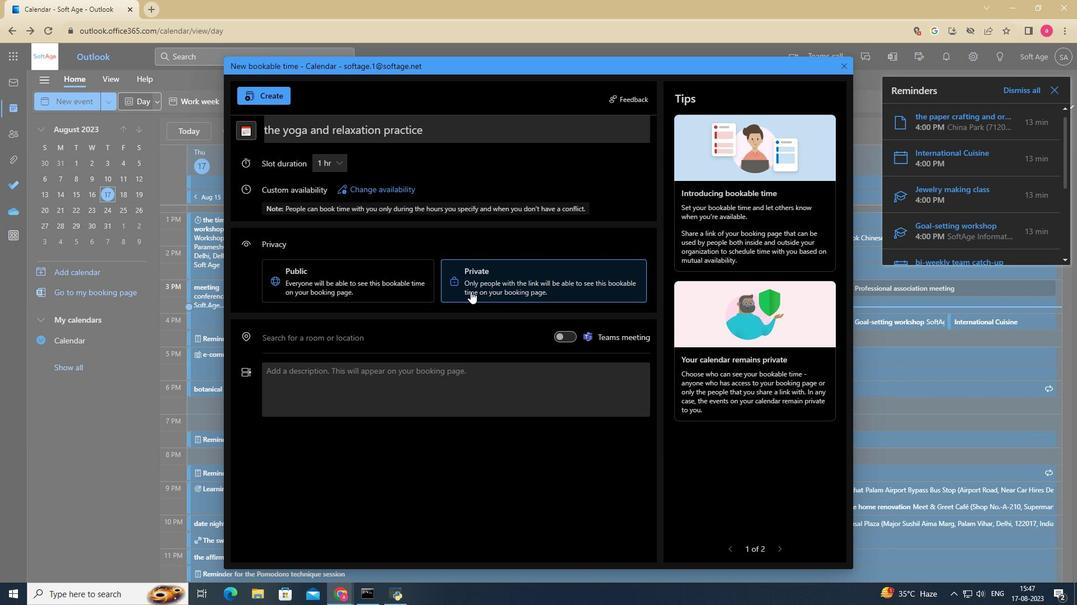 
Action: Mouse pressed left at (472, 289)
Screenshot: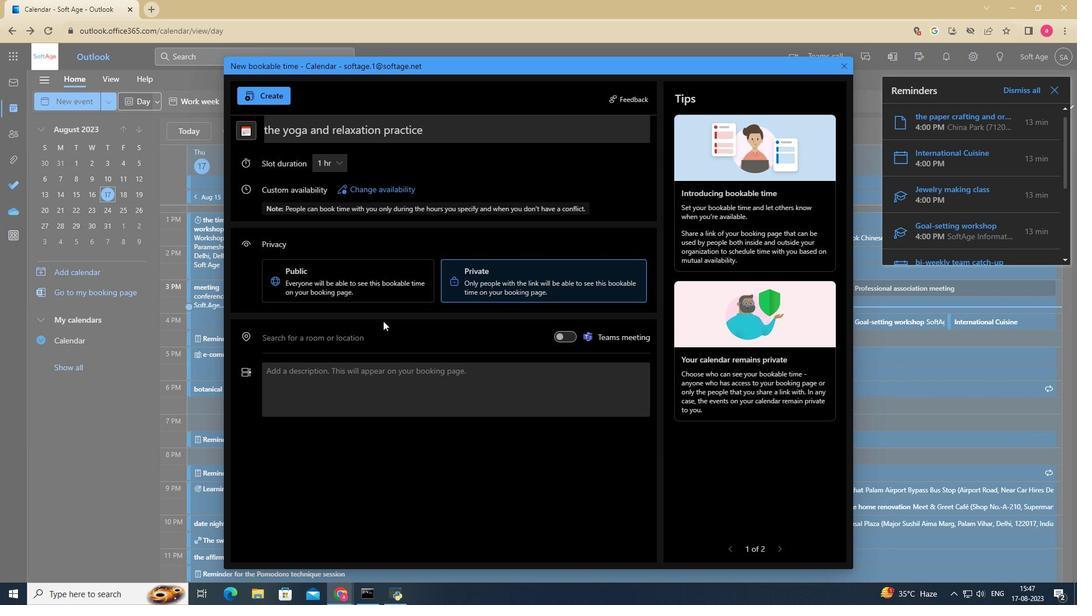 
Action: Mouse moved to (307, 341)
Screenshot: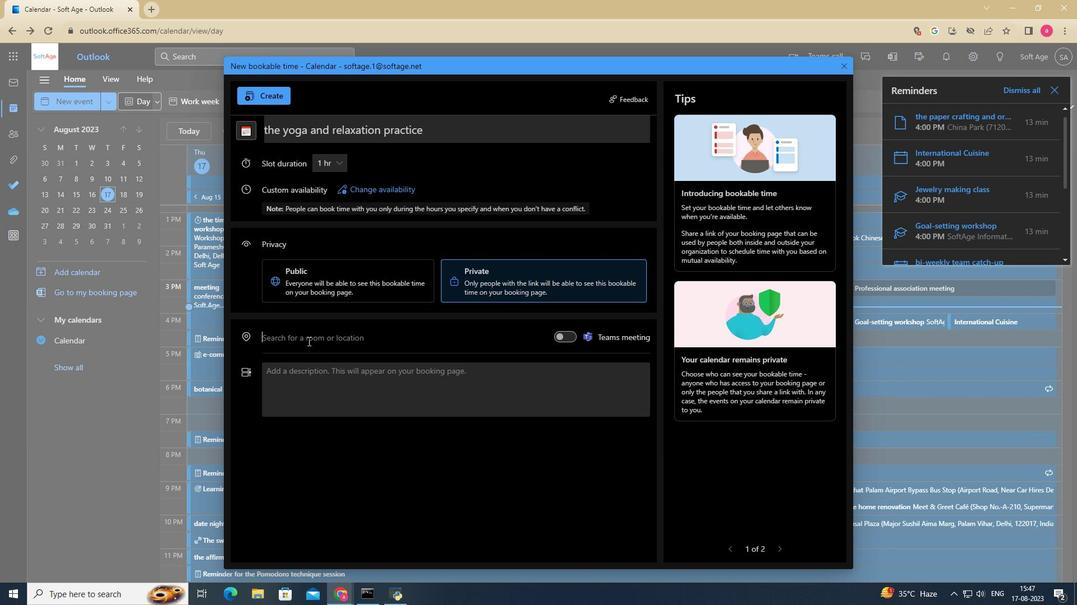 
Action: Mouse pressed left at (307, 341)
Screenshot: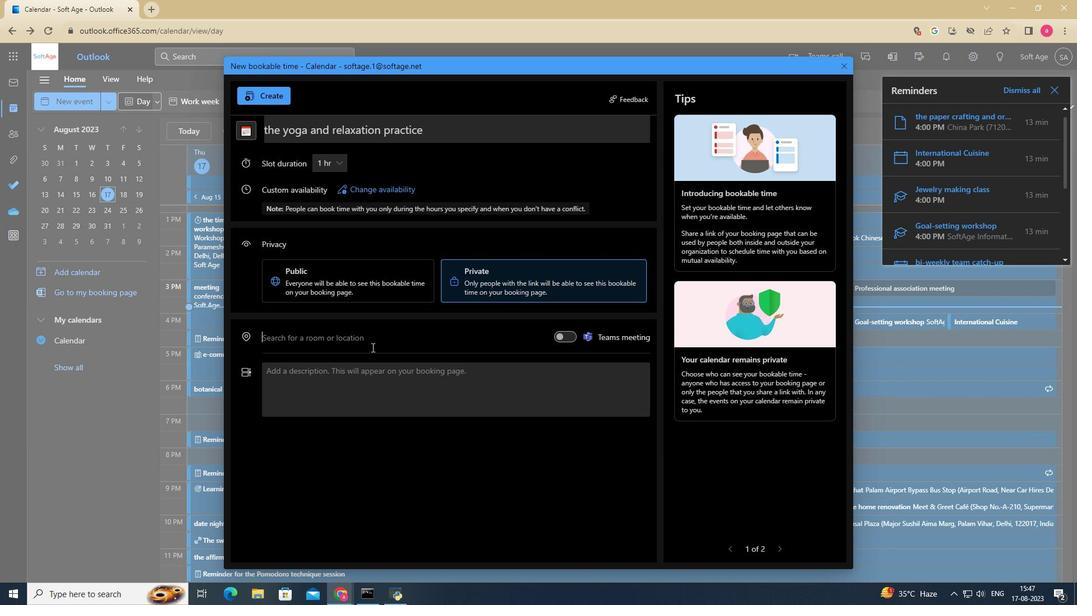 
Action: Mouse moved to (559, 336)
Screenshot: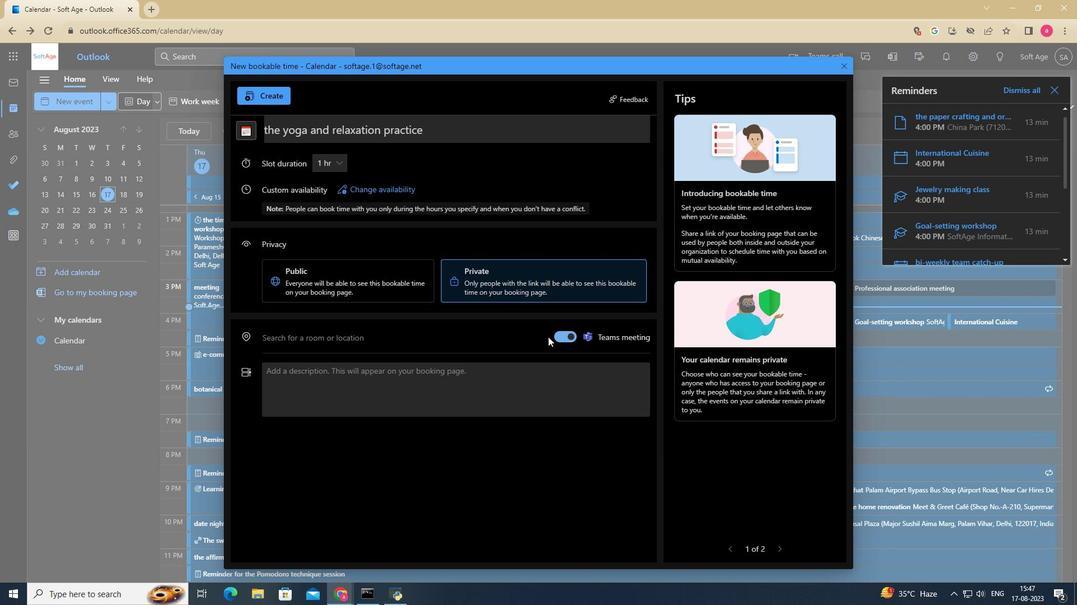 
Action: Mouse pressed left at (559, 336)
Screenshot: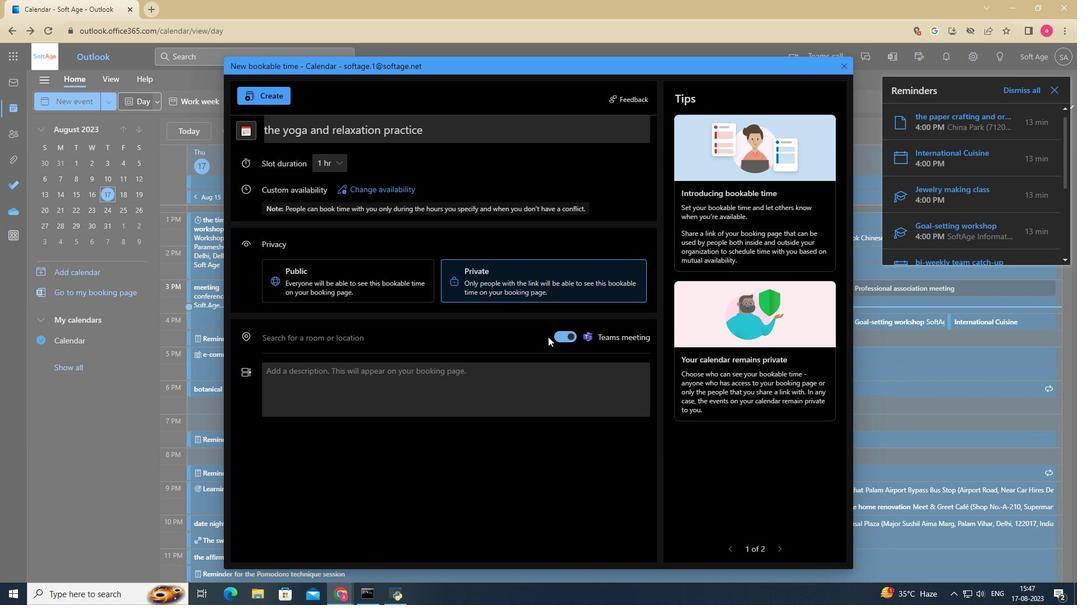 
Action: Mouse moved to (457, 338)
Screenshot: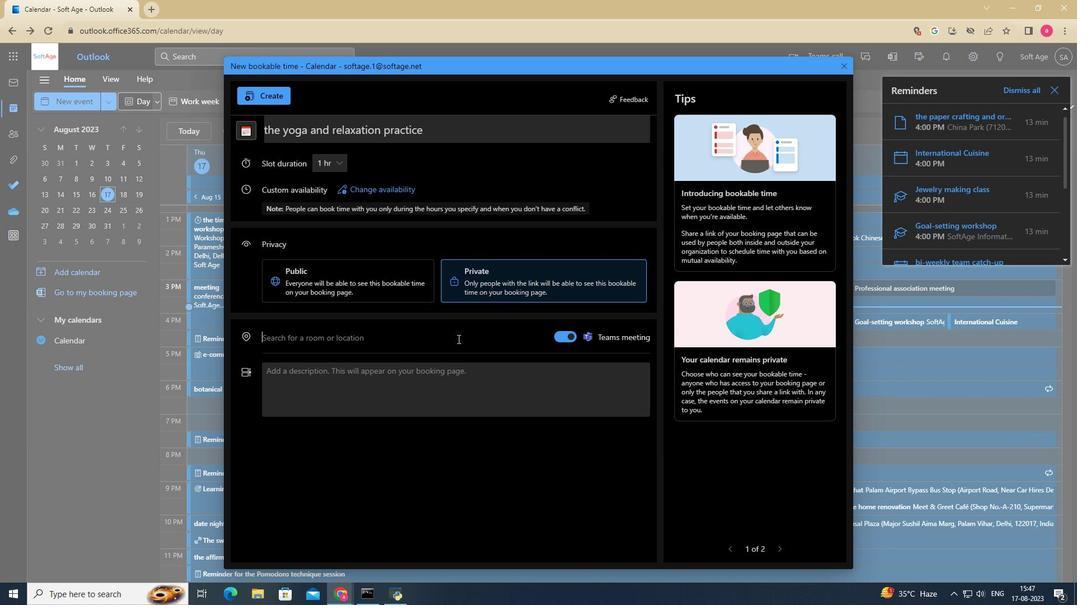 
Action: Mouse pressed left at (457, 338)
Screenshot: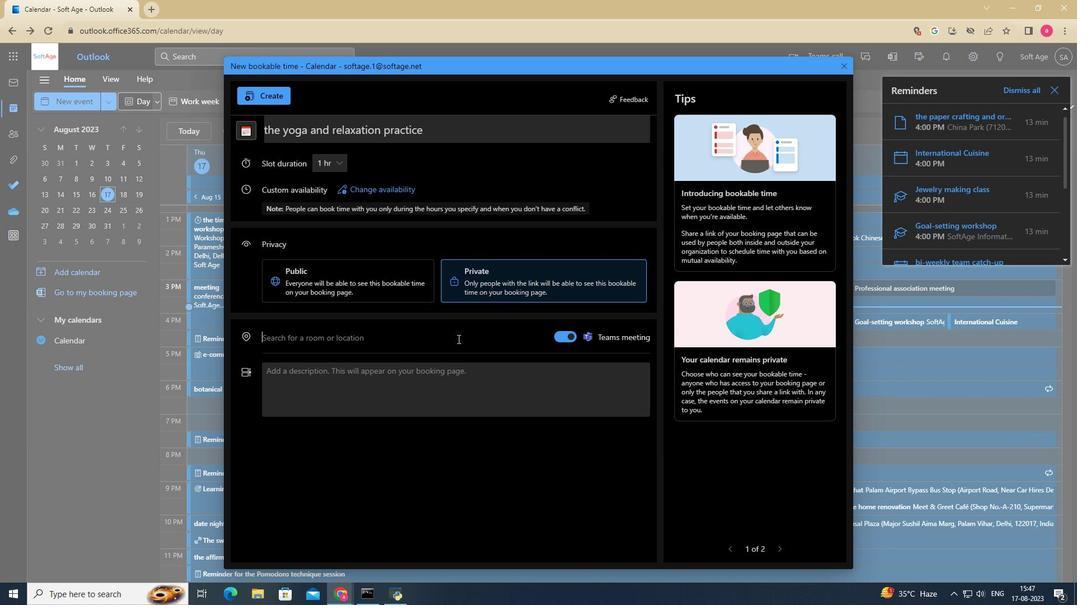
Action: Key pressed pla
Screenshot: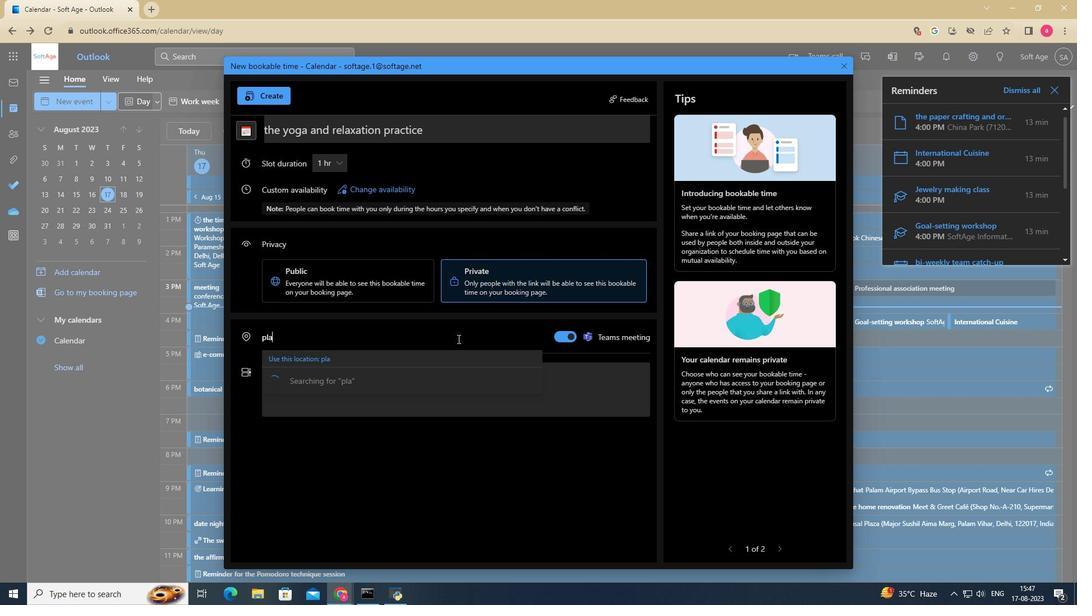 
Action: Mouse moved to (398, 378)
Screenshot: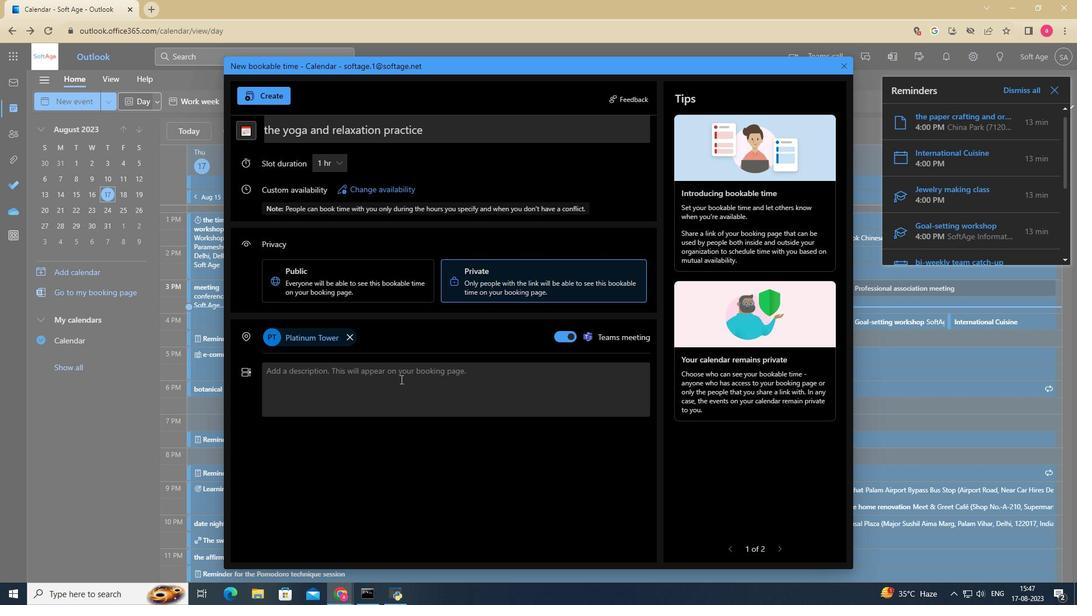 
Action: Mouse pressed left at (398, 378)
Screenshot: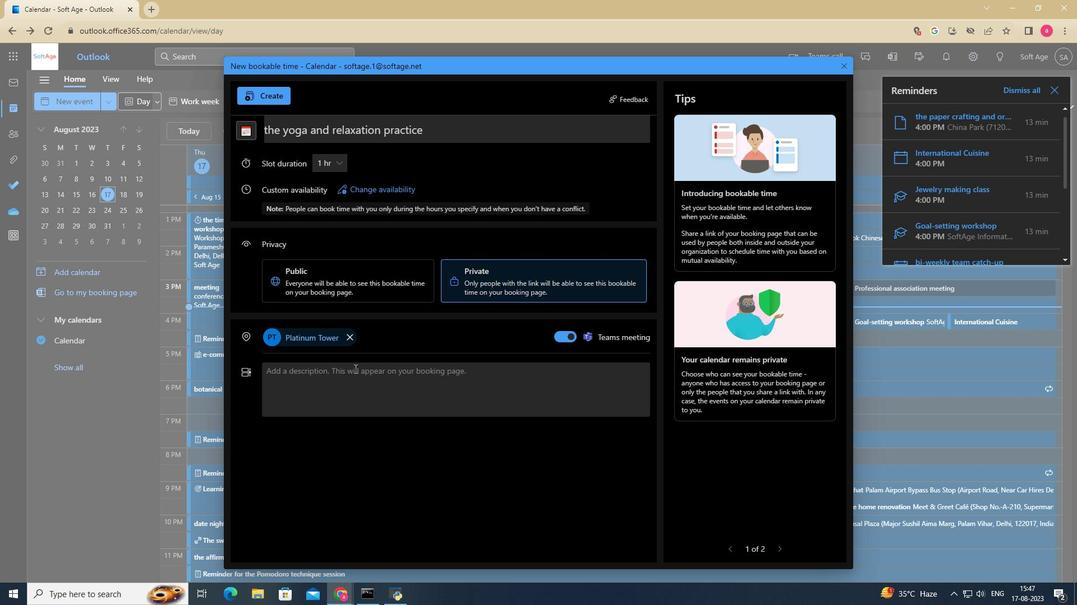 
Action: Mouse moved to (312, 371)
Screenshot: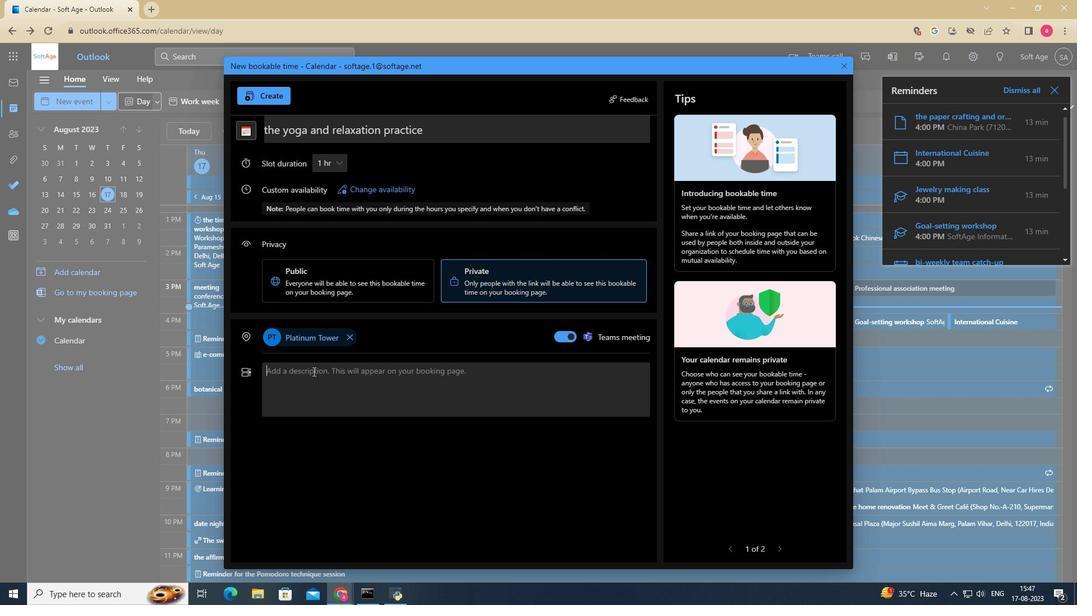 
Action: Mouse pressed left at (312, 371)
Screenshot: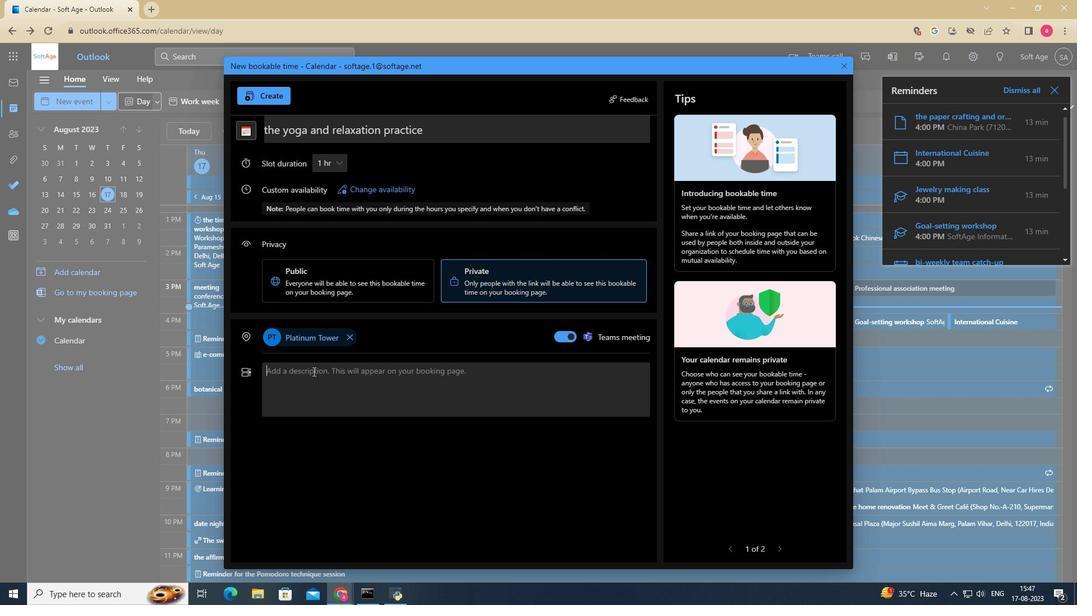 
Action: Key pressed <Key.shift><Key.shift><Key.shift><Key.shift><Key.shift><Key.shift><Key.shift><Key.shift><Key.shift><Key.shift>The<Key.shift_r>"<Key.backspace><Key.space><Key.shift_r>"<Key.space><Key.backspace><Key.shift>Yoga<Key.space>and<Key.space><Key.shift><Key.shift><Key.shift><Key.shift><Key.shift><Key.shift><Key.shift><Key.shift><Key.shift>Relaz<Key.backspace>a<Key.backspace>xation<Key.space><Key.shift>Practice<Key.shift_r><Key.shift_r><Key.shift_r><Key.shift_r><Key.shift_r><Key.shift_r><Key.shift_r><Key.shift_r><Key.shift_r><Key.shift_r><Key.shift_r><Key.shift_r><Key.shift_r><Key.shift_r><Key.shift_r><Key.shift_r><Key.shift_r>"<Key.space>is<Key.space>a<Key.space>holistic<Key.space>appo<Key.backspace>roach<Key.space>to<Key.space>enhancing<Key.space>physical,<Key.space>mental,<Key.space>and<Key.space>emotinal<Key.space>well-being<Key.space>through<Key.space>the<Key.space>integration<Key.space>of<Key.space>yoga<Key.space>postures,<Key.space>breathing<Key.space>exercises,<Key.space>midfulness<Key.space><Key.backspace>,<Key.space>and<Key.space>rel<Key.backspace><Key.backspace><Key.backspace><Key.backspace><Key.backspace><Key.backspace><Key.backspace><Key.backspace><Key.backspace><Key.backspace><Key.backspace><Key.backspace><Key.backspace><Key.backspace><Key.backspace><Key.backspace><Key.backspace>fulness,<Key.space>and<Key.space>relxation<Key.space>techniques.<Key.space><Key.shift>This<Key.space>practices<Key.space>is<Key.space>designed<Key.space>to<Key.space>promote<Key.space>relz<Key.backspace>azation,<Key.space>flexbility,<Key.space>stregth,<Key.space>and<Key.space>inner<Key.space>clam,<Key.space>making<Key.space>it<Key.space>an<Key.space>body<Key.space>connection.<Key.space><Key.shift>Suitable<Key.space>for<Key.space>practioners<Key.space>of<Key.space>all<Key.space>levels,<Key.space>this<Key.space>practice<Key.space>provides<Key.space>a<Key.space>sanctuary<Key.space>t<Key.backspace>of<Key.space>tranqy<Key.backspace>uility<Key.space>in<Key.space>the<Key.space>midst<Key.space>of<Key.space>modern-day<Key.space>demands.
Screenshot: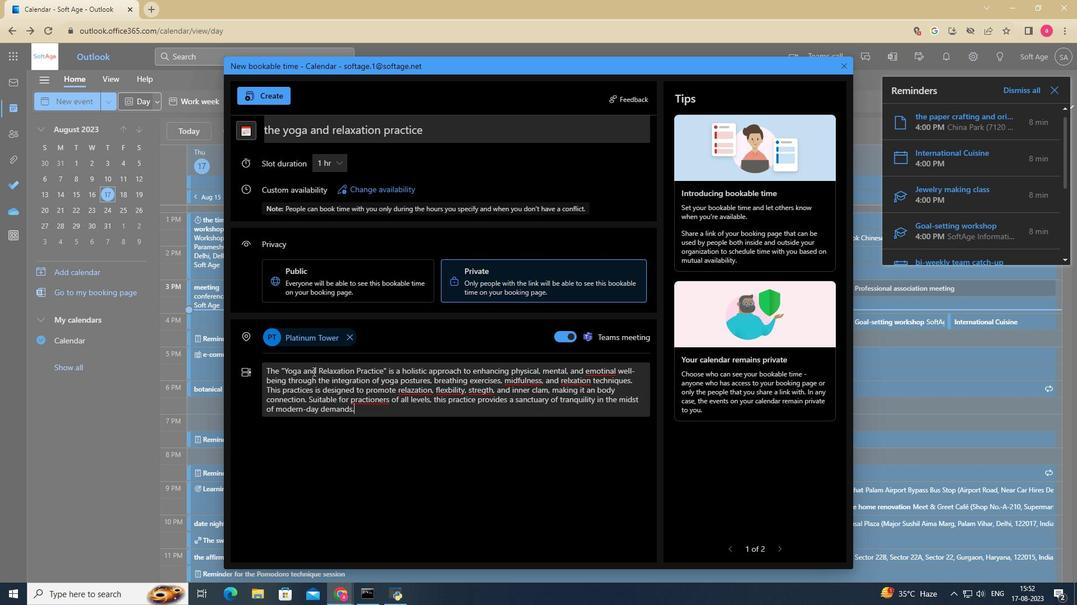 
Action: Mouse moved to (344, 403)
Screenshot: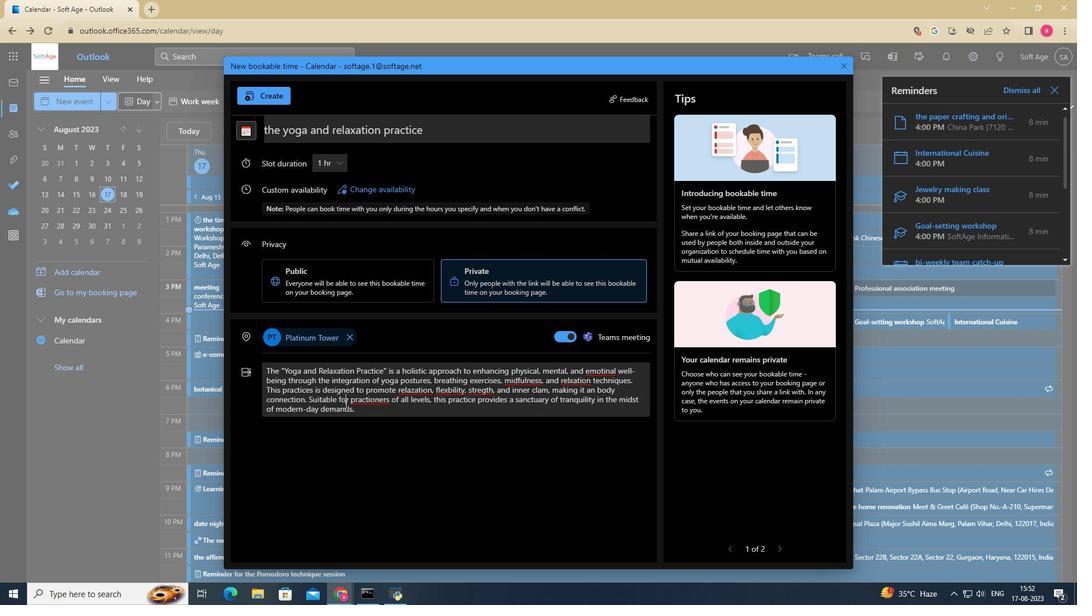 
Action: Mouse pressed left at (344, 403)
Screenshot: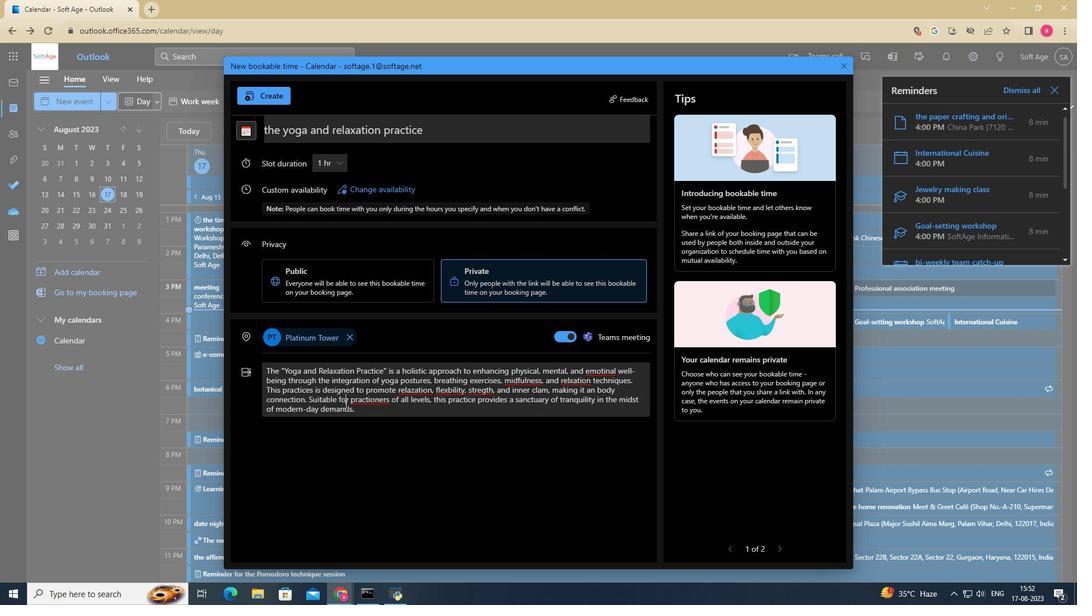 
Action: Mouse pressed left at (344, 403)
Screenshot: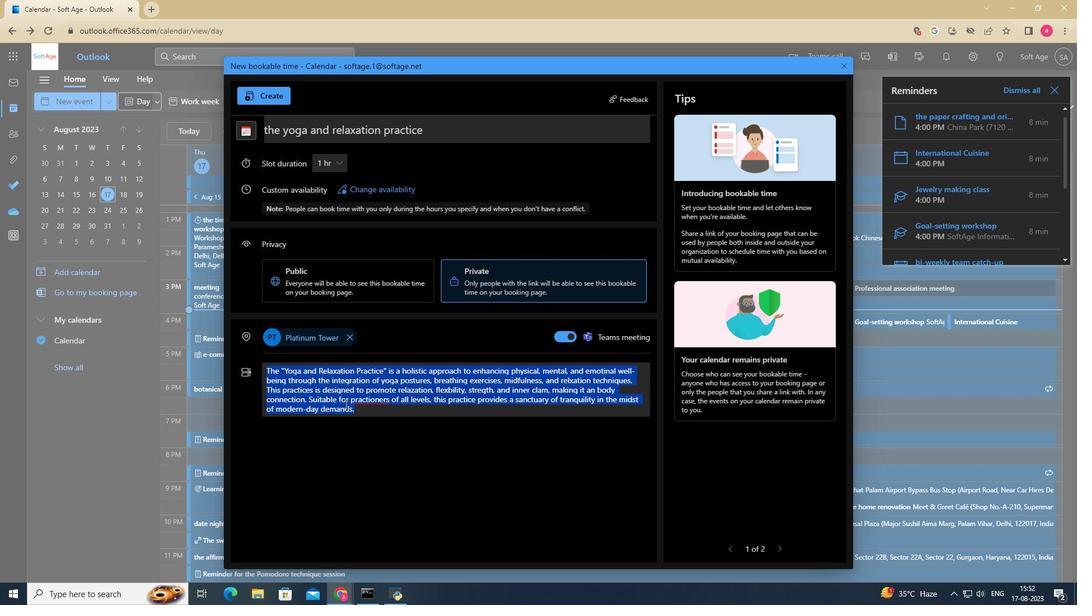 
Action: Mouse pressed left at (344, 403)
Screenshot: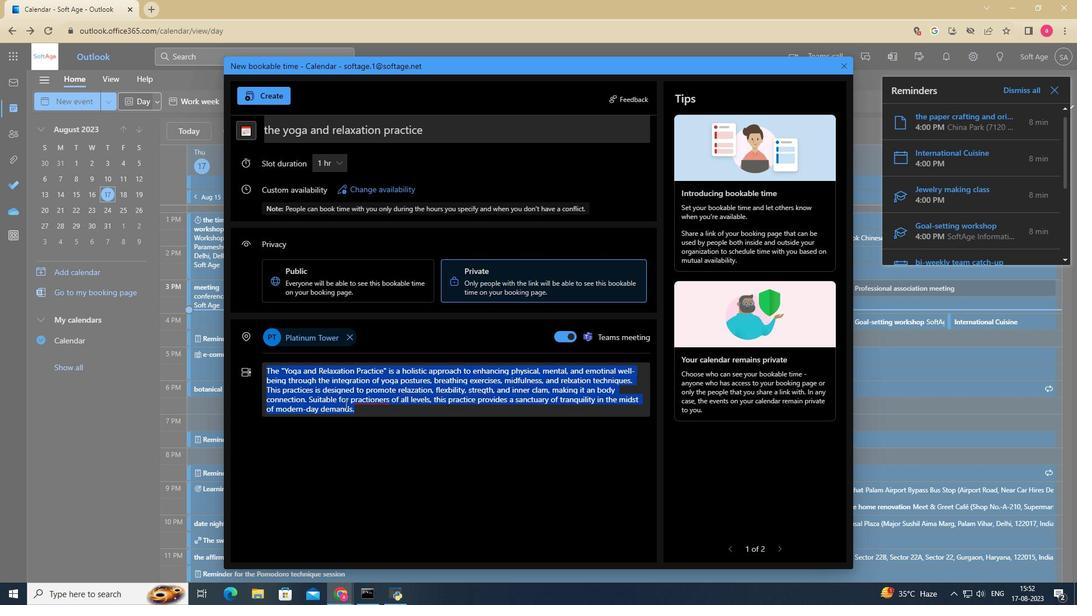 
Action: Mouse moved to (381, 338)
Screenshot: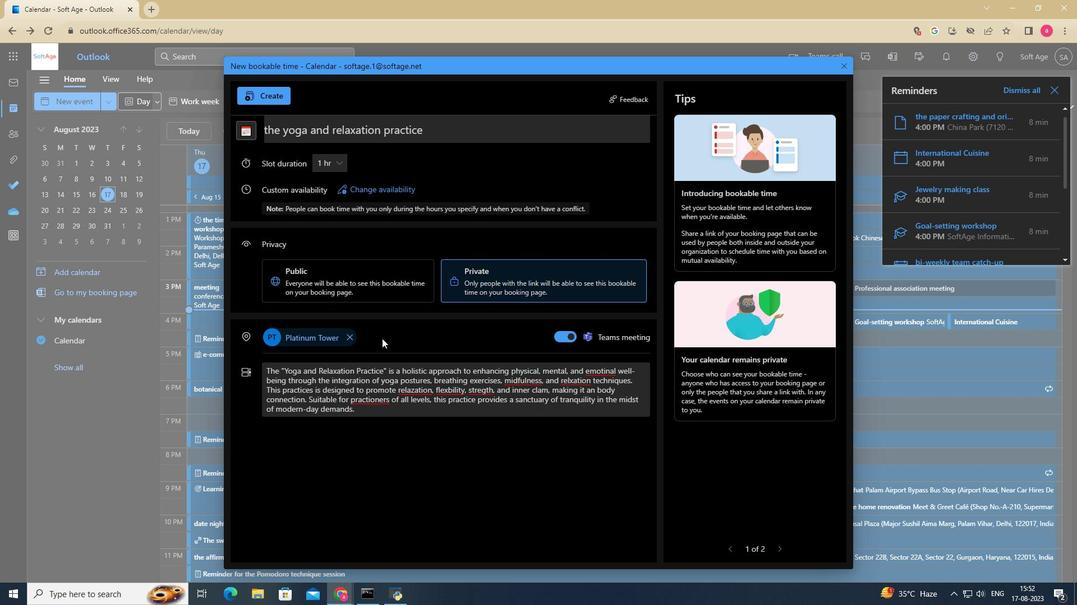 
Action: Mouse pressed left at (381, 338)
Screenshot: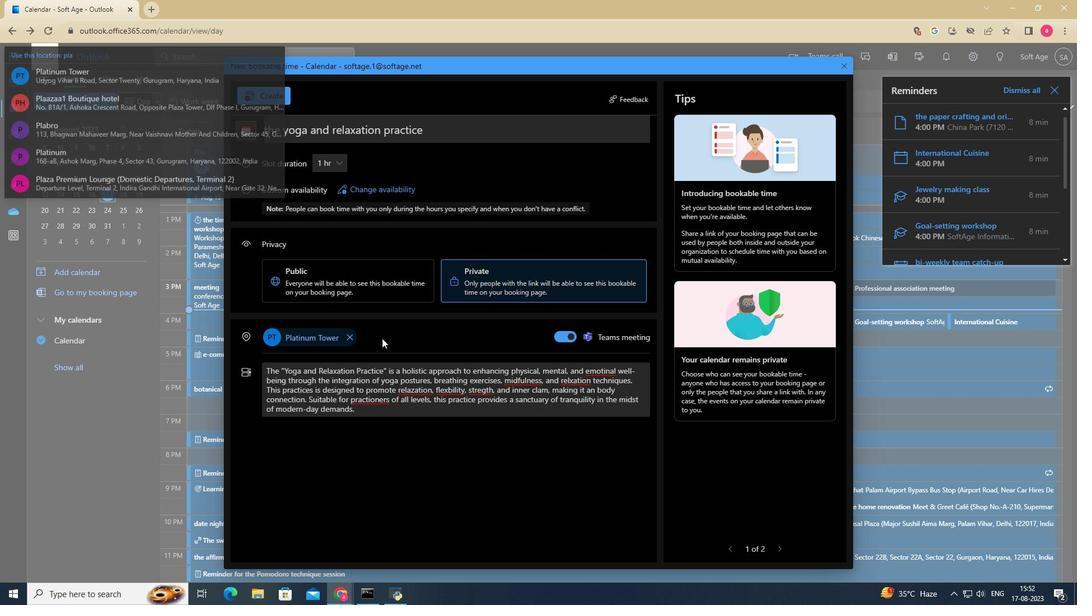 
Action: Mouse moved to (398, 160)
Screenshot: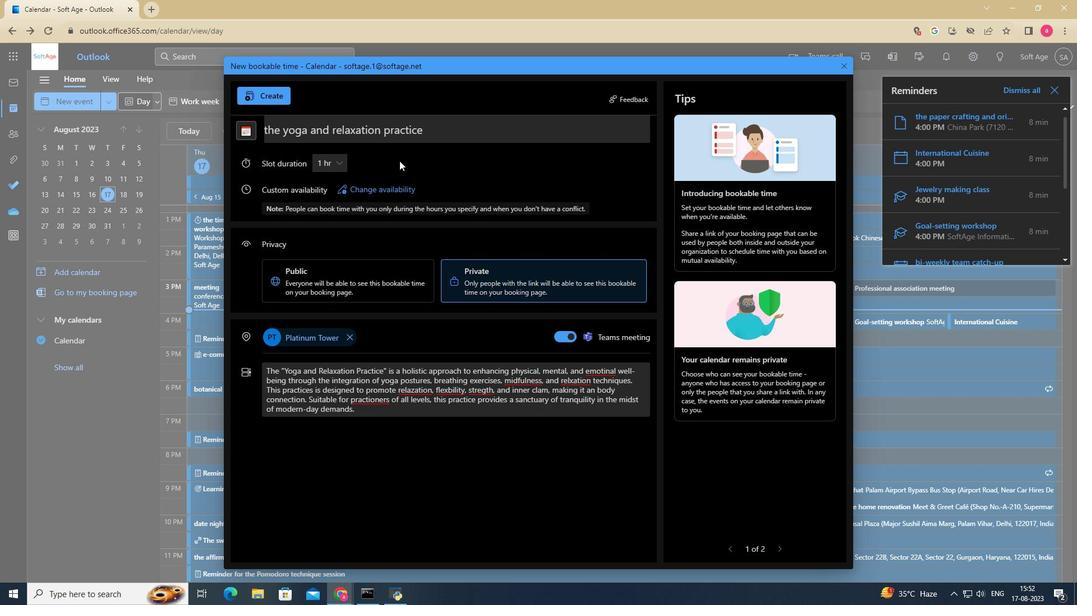 
Action: Mouse pressed left at (398, 160)
Screenshot: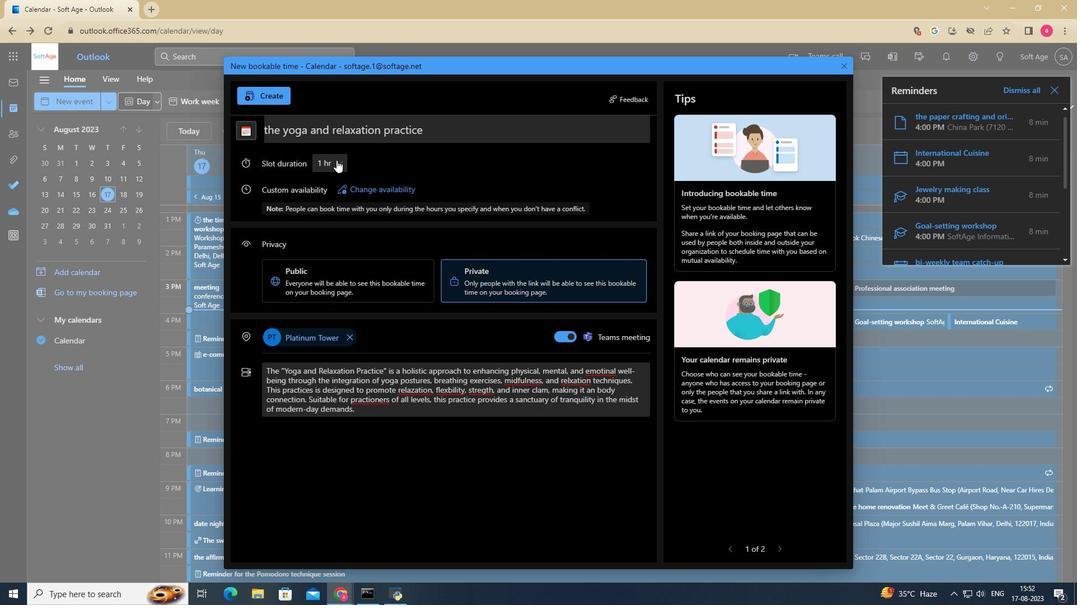 
Action: Mouse moved to (268, 104)
Screenshot: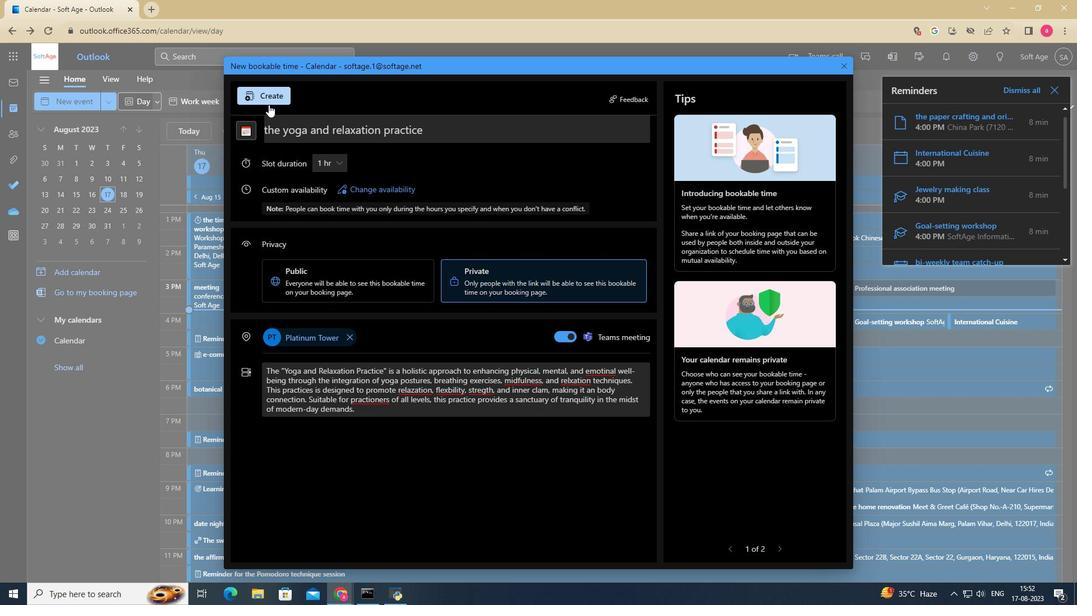 
Action: Mouse pressed left at (268, 104)
Screenshot: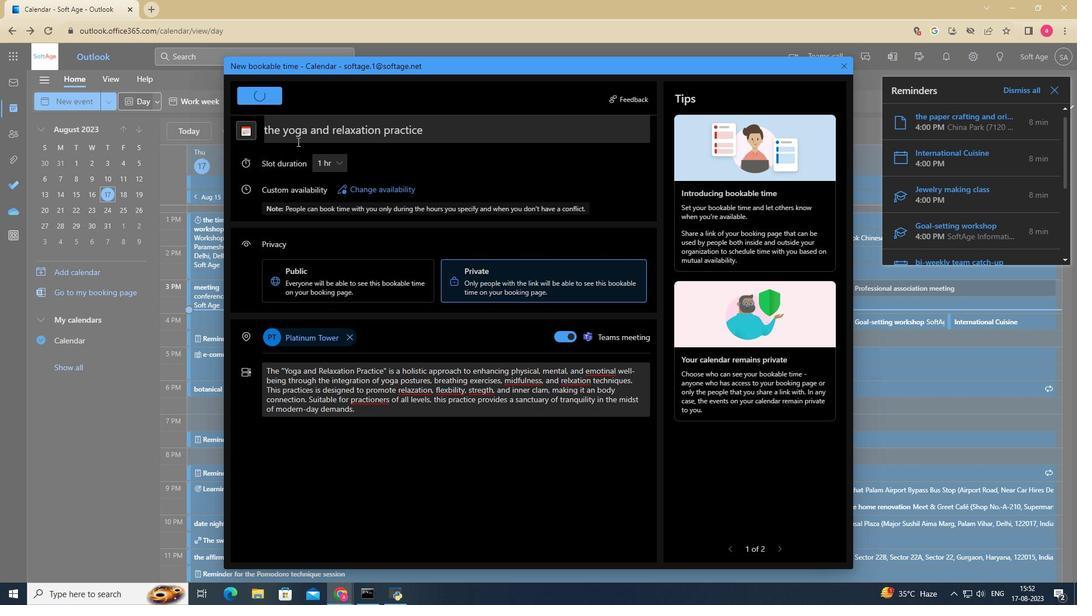 
Action: Mouse moved to (375, 260)
Screenshot: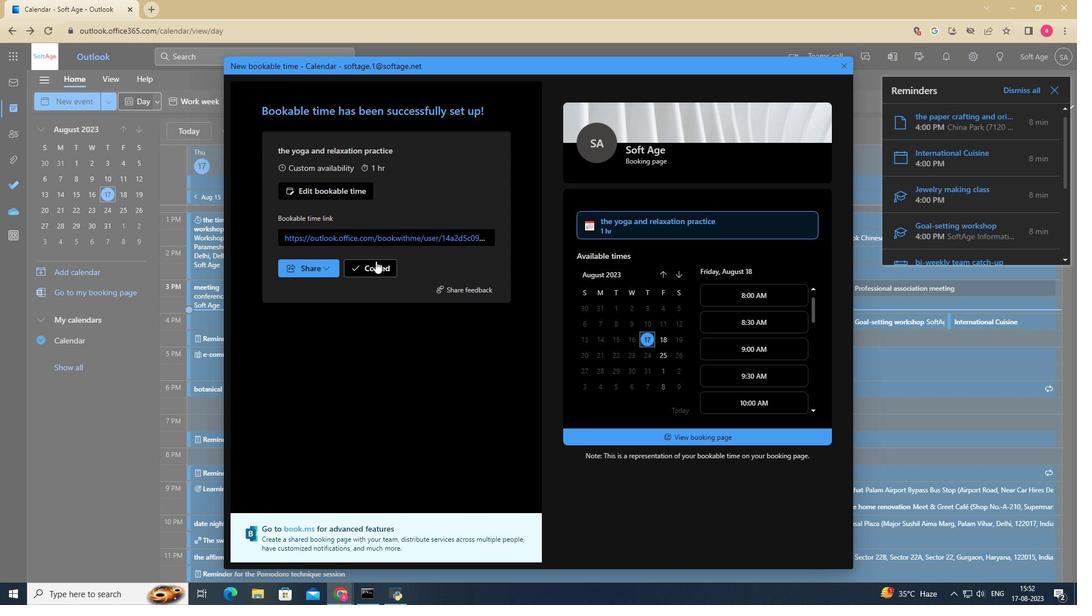 
Action: Mouse pressed left at (375, 260)
Screenshot: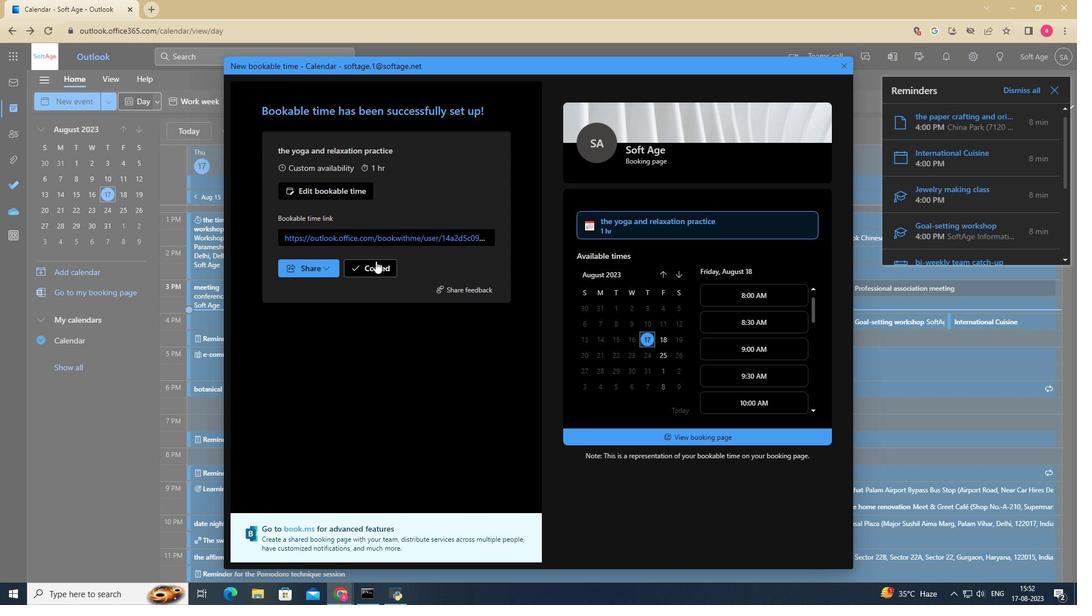 
